 Task: Add a condition where "Channel Is not Satisfaction prediction" in pending tickets.
Action: Mouse moved to (146, 493)
Screenshot: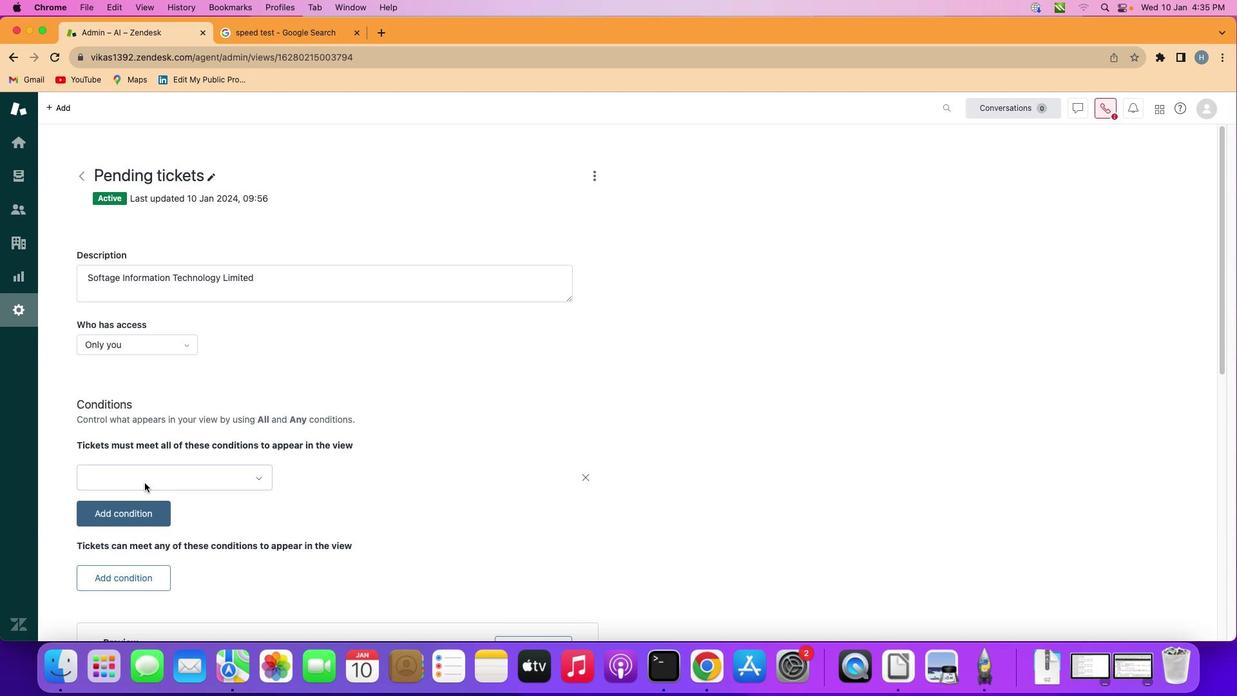 
Action: Mouse pressed left at (146, 493)
Screenshot: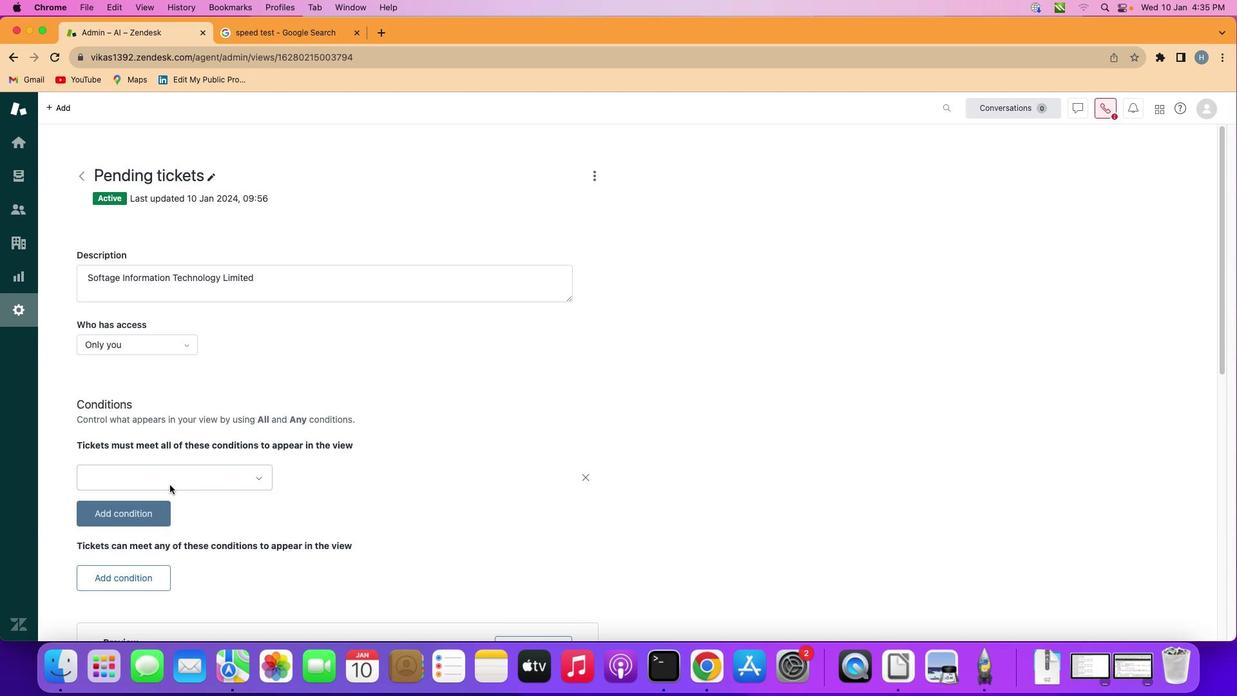 
Action: Mouse moved to (225, 493)
Screenshot: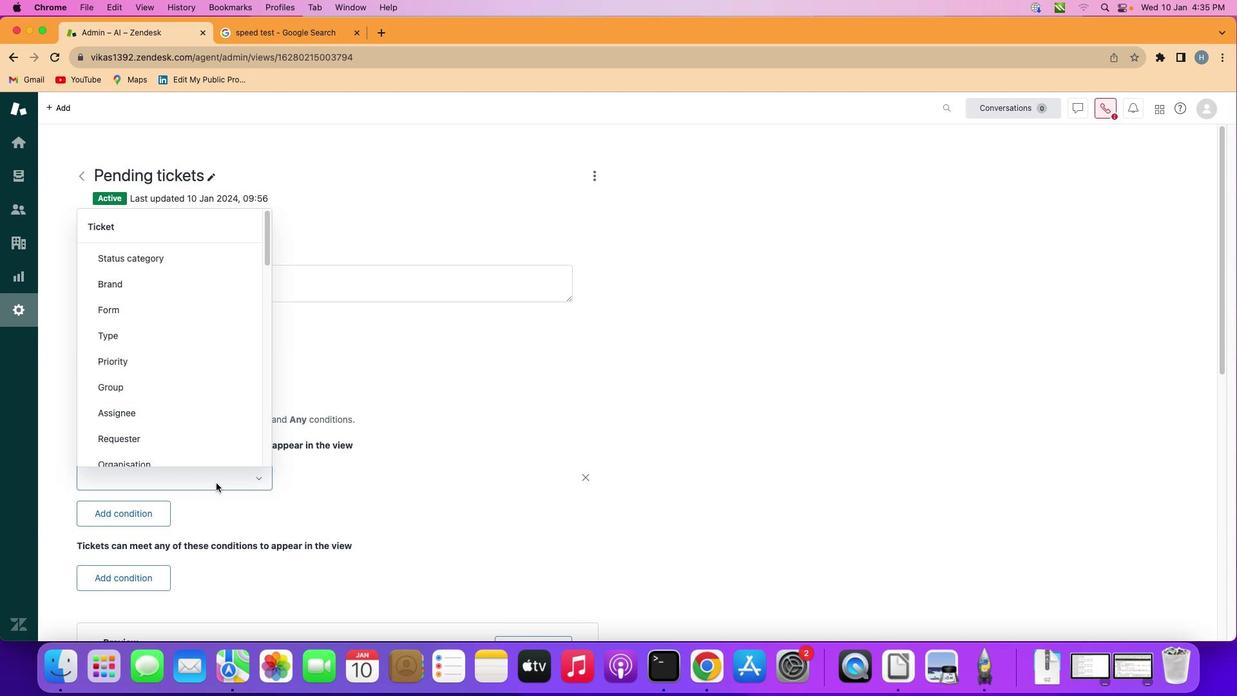 
Action: Mouse pressed left at (225, 493)
Screenshot: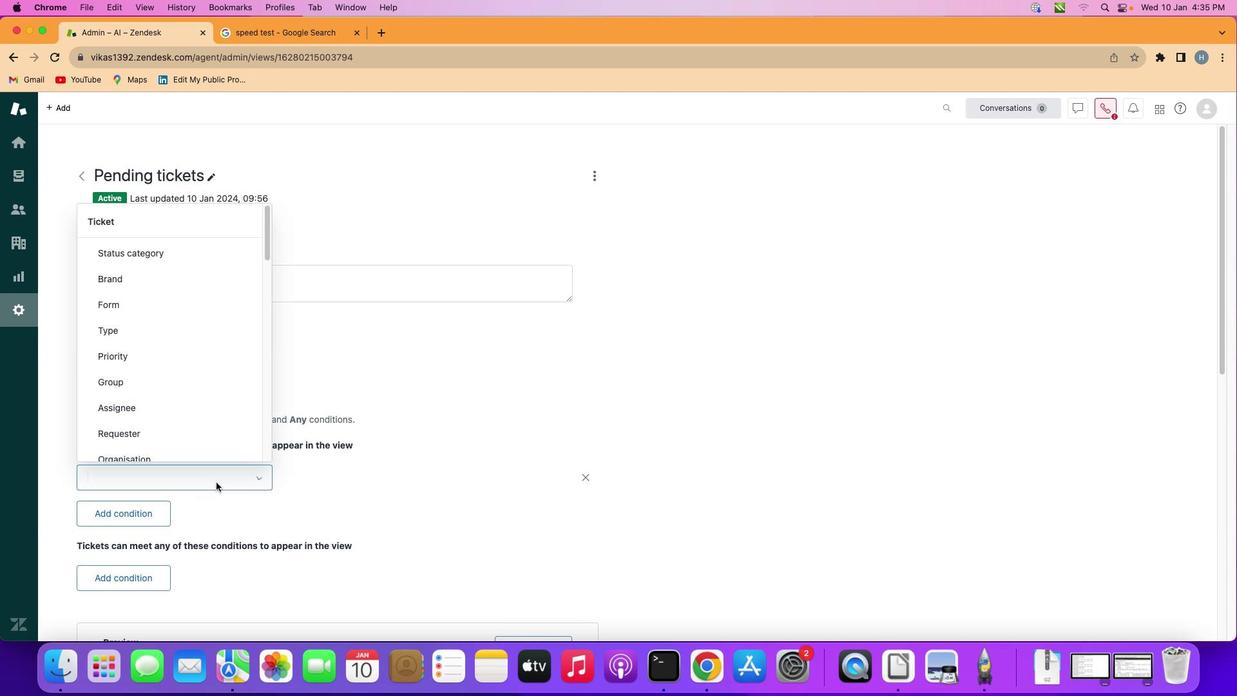 
Action: Mouse moved to (204, 380)
Screenshot: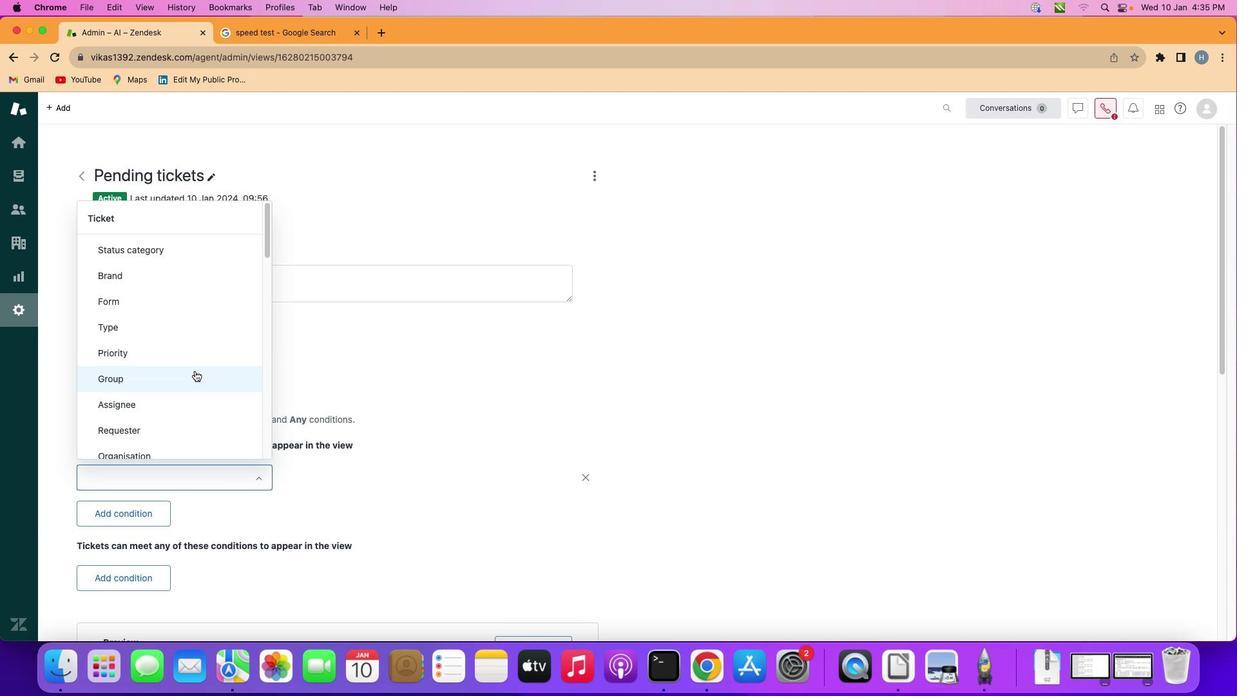 
Action: Mouse scrolled (204, 380) with delta (9, 9)
Screenshot: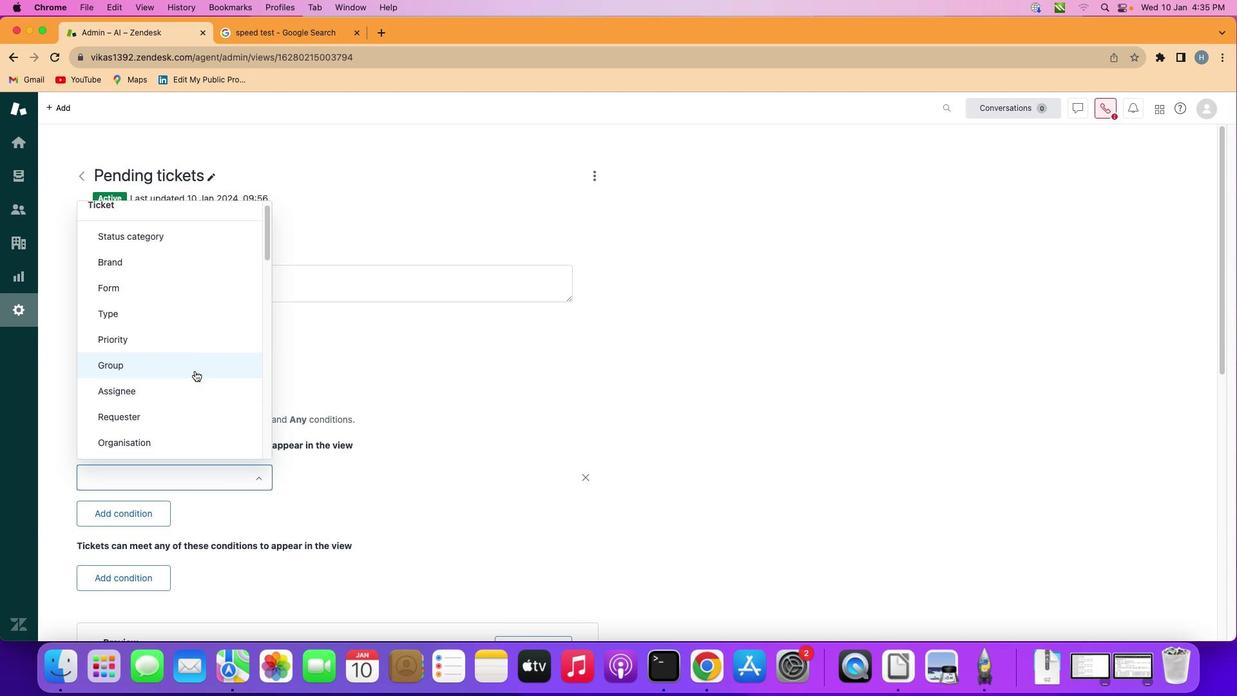 
Action: Mouse scrolled (204, 380) with delta (9, 9)
Screenshot: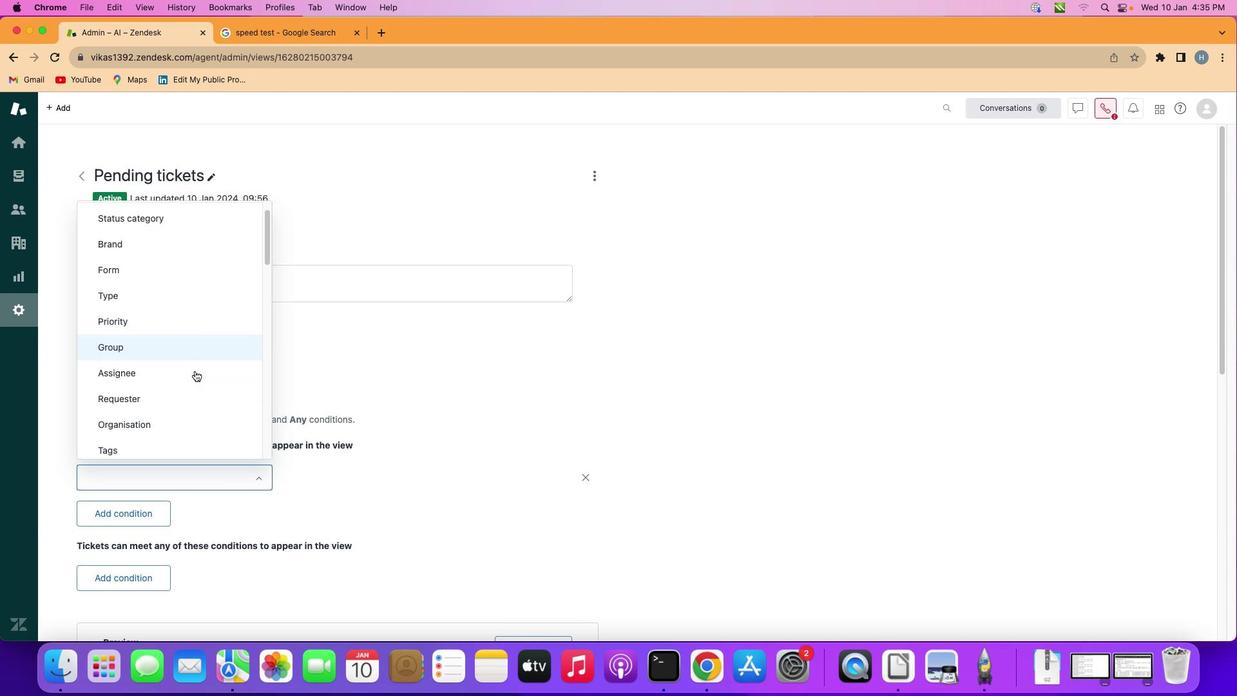 
Action: Mouse scrolled (204, 380) with delta (9, 9)
Screenshot: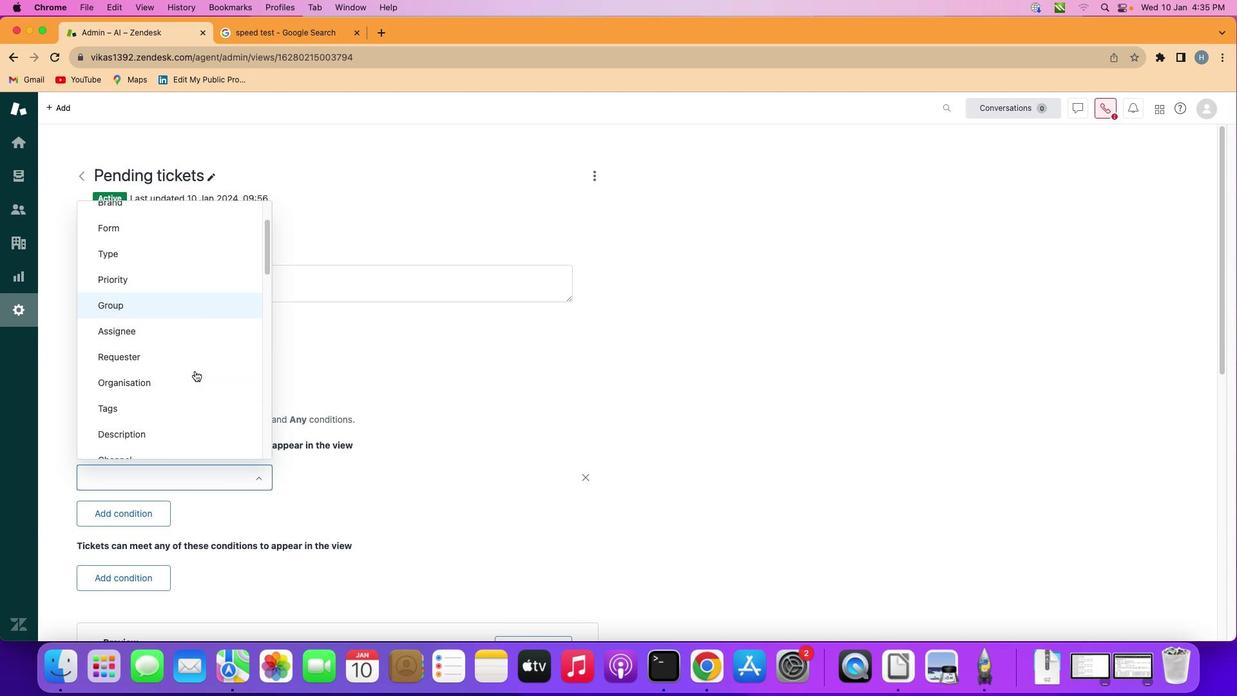 
Action: Mouse scrolled (204, 380) with delta (9, 9)
Screenshot: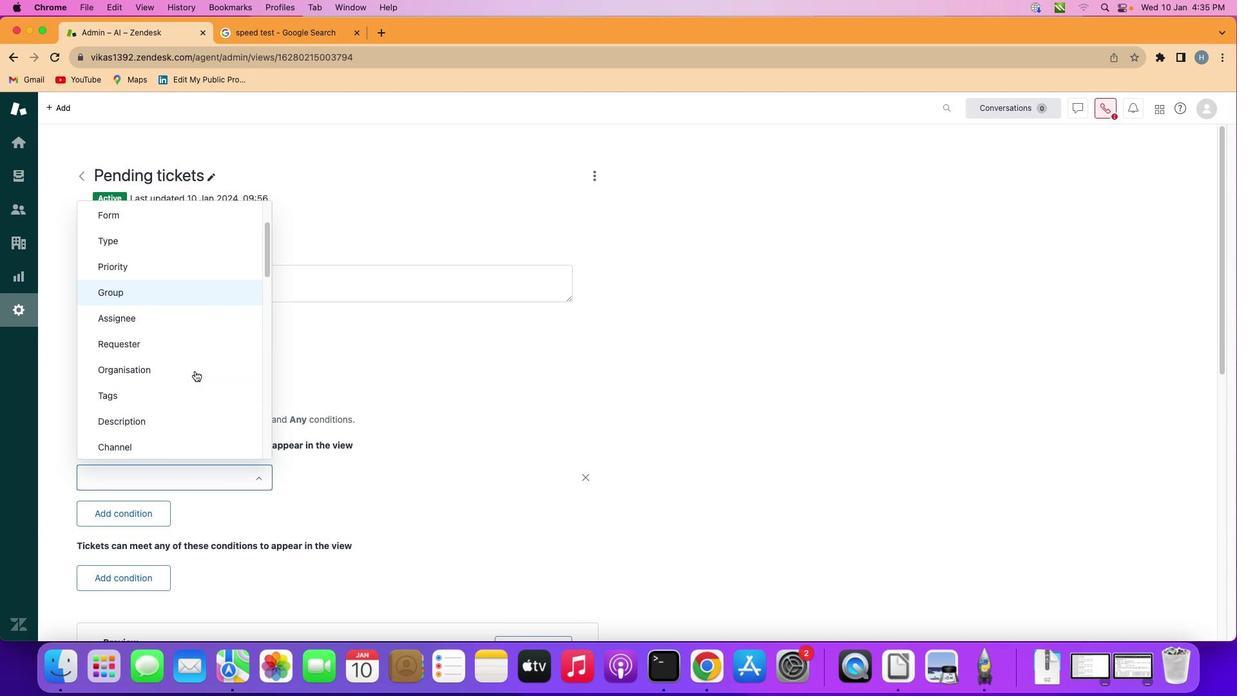 
Action: Mouse scrolled (204, 380) with delta (9, 9)
Screenshot: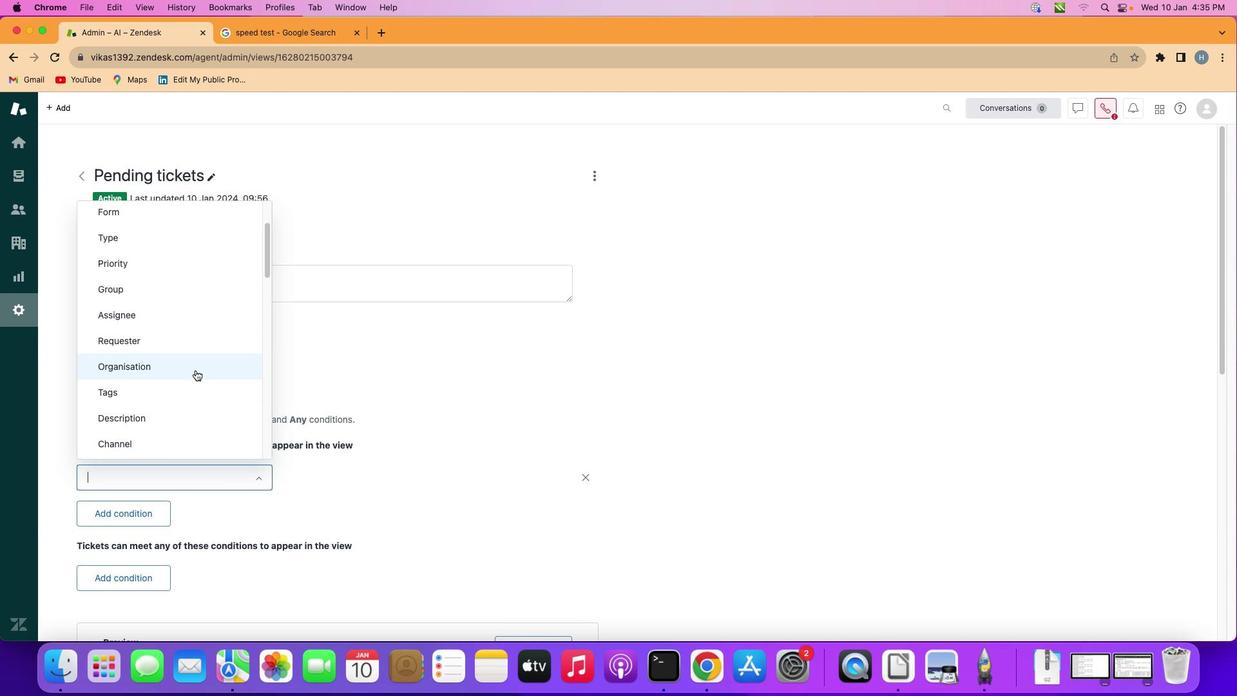 
Action: Mouse moved to (194, 451)
Screenshot: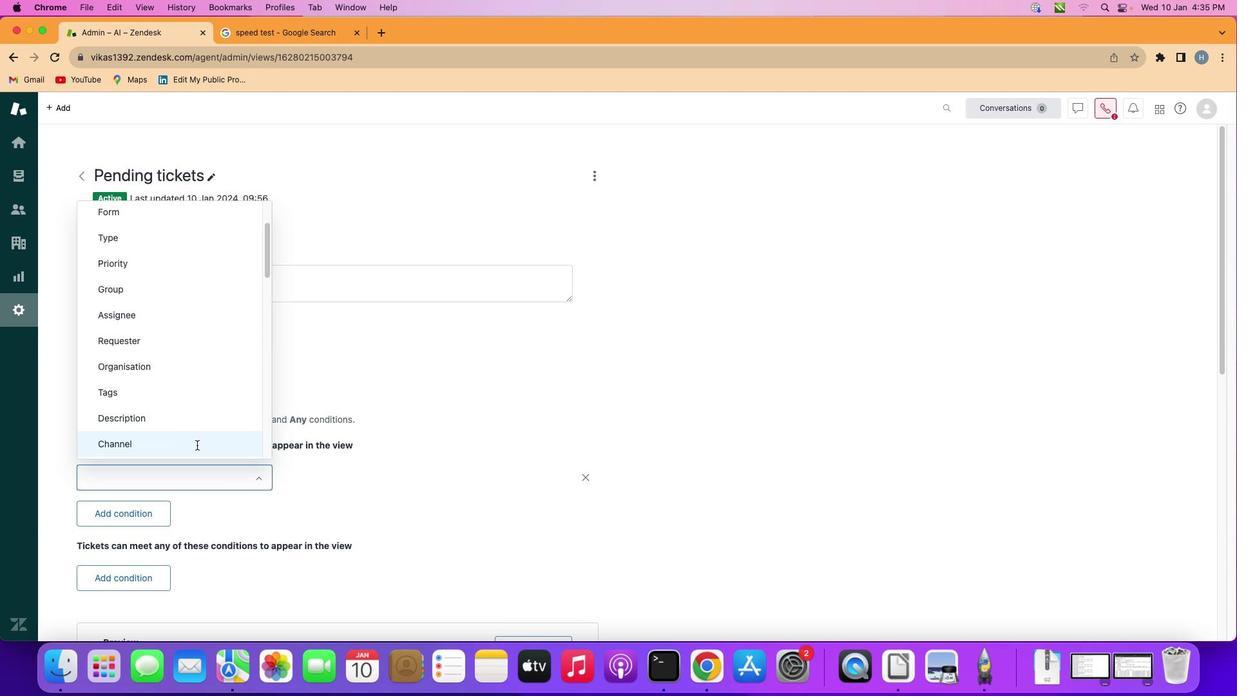 
Action: Mouse pressed left at (194, 451)
Screenshot: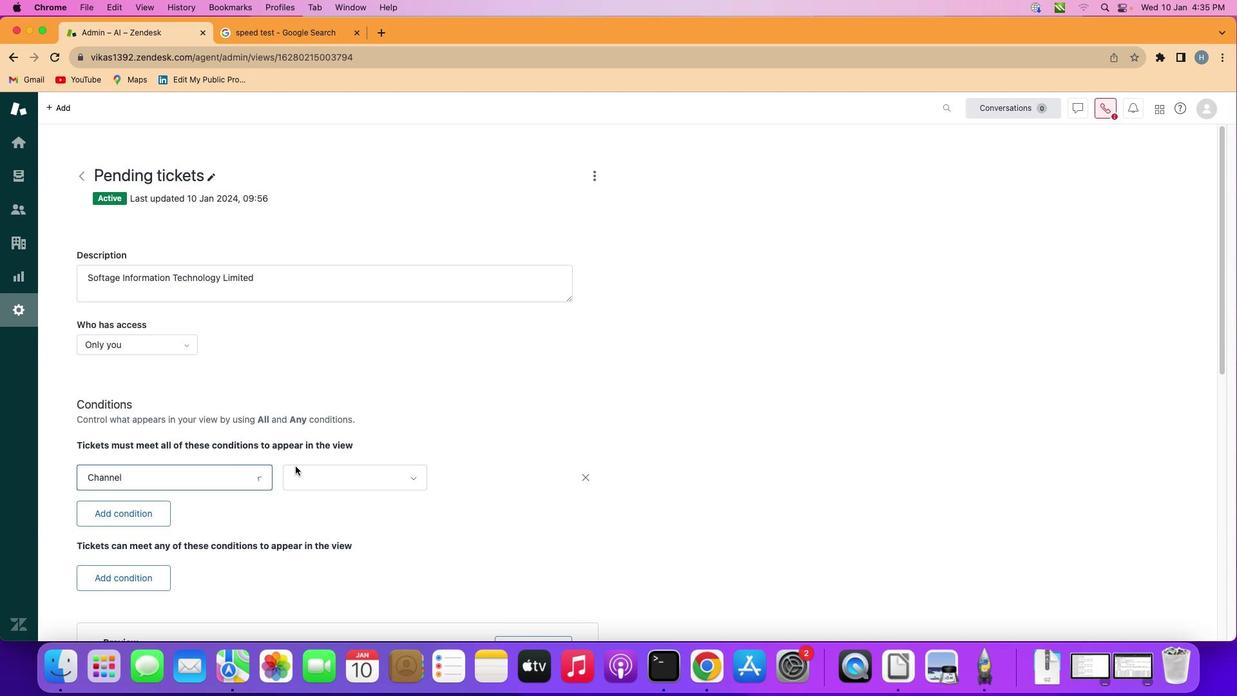 
Action: Mouse moved to (353, 476)
Screenshot: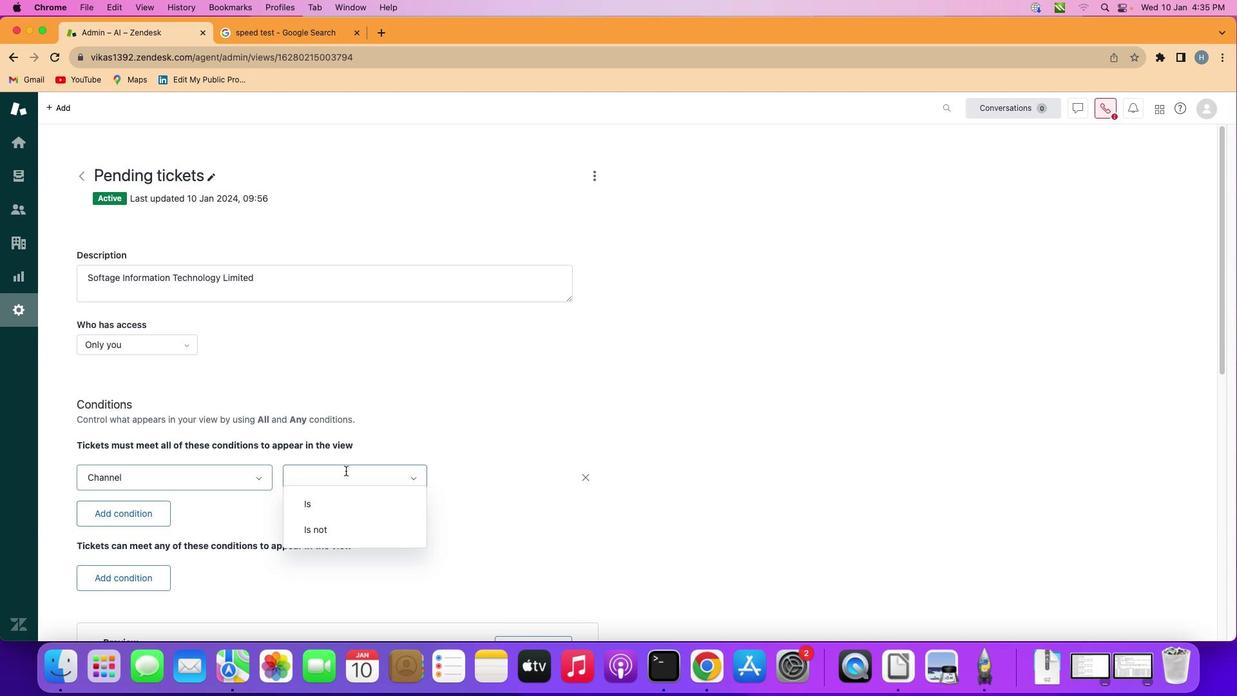 
Action: Mouse pressed left at (353, 476)
Screenshot: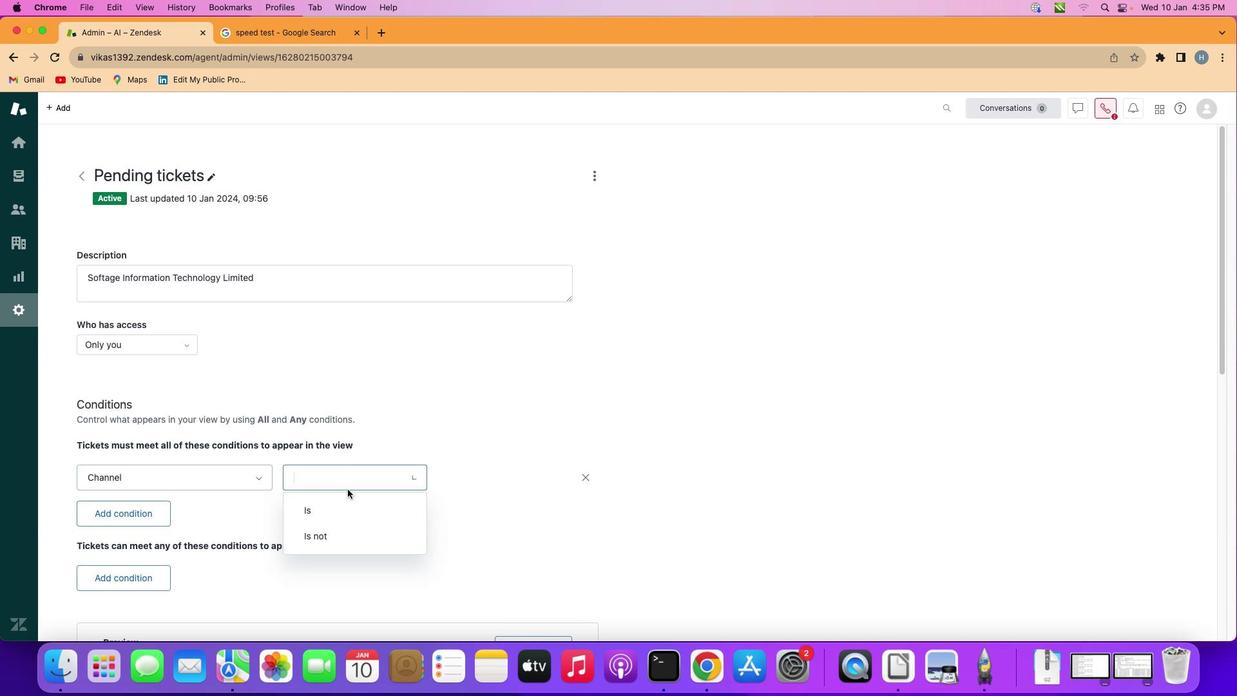 
Action: Mouse moved to (357, 541)
Screenshot: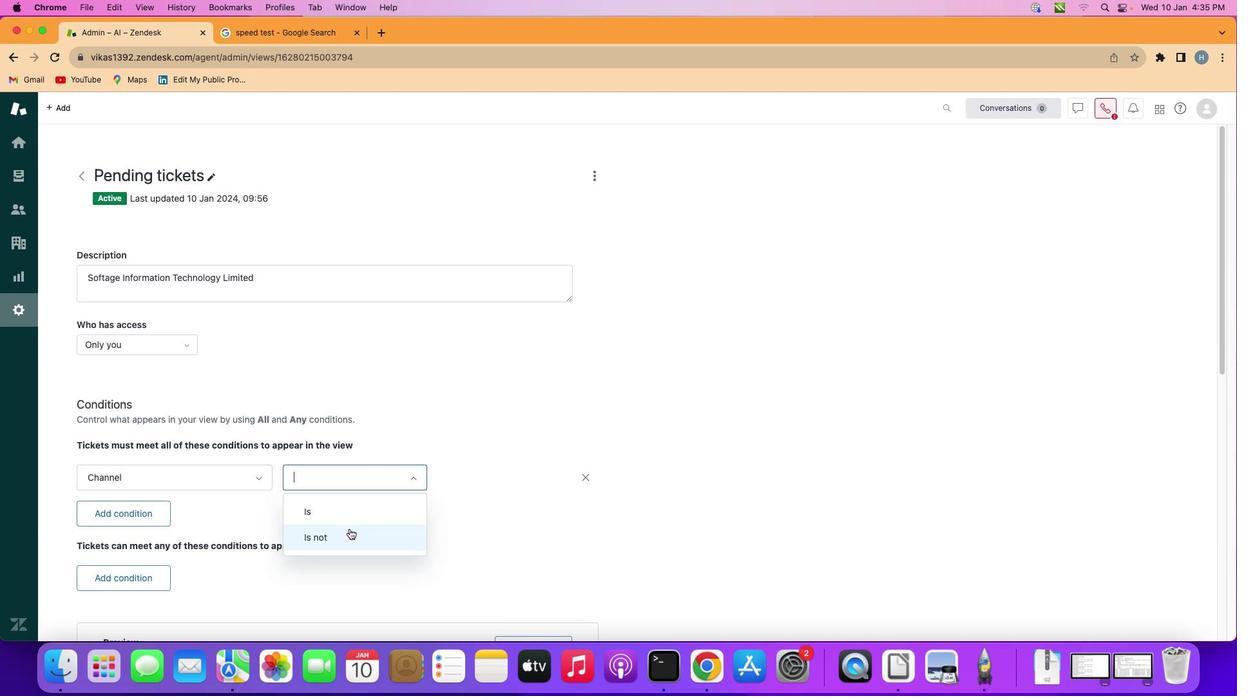 
Action: Mouse pressed left at (357, 541)
Screenshot: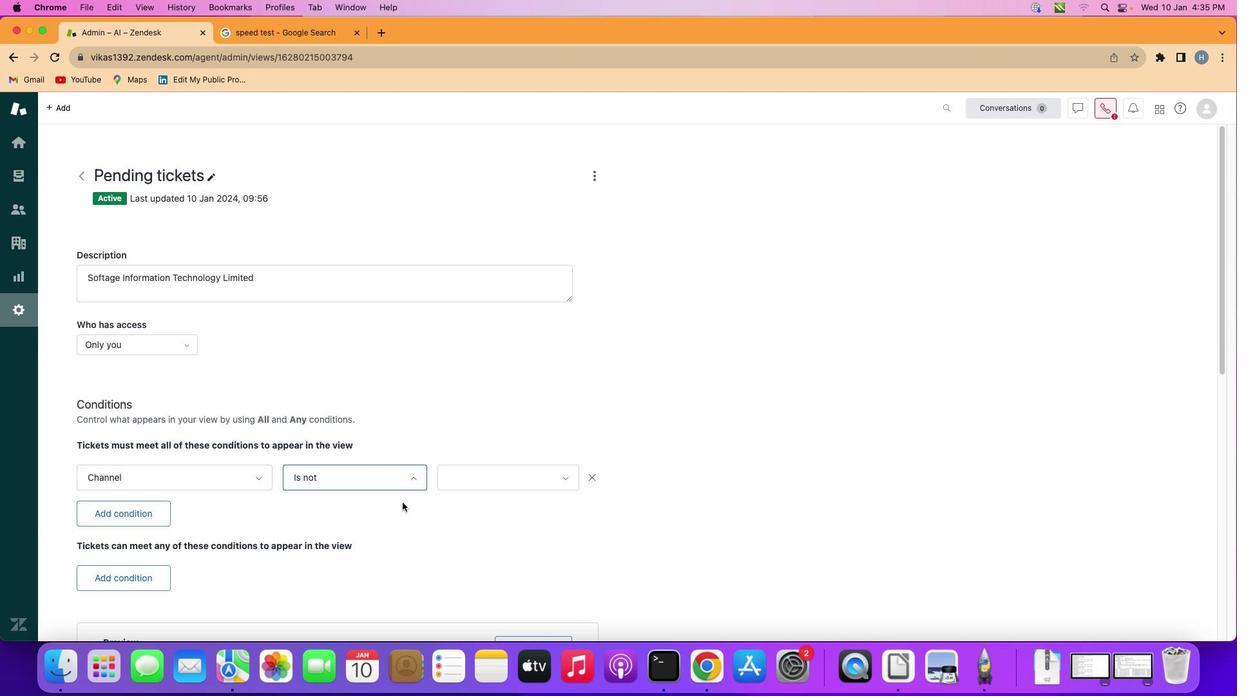 
Action: Mouse moved to (511, 478)
Screenshot: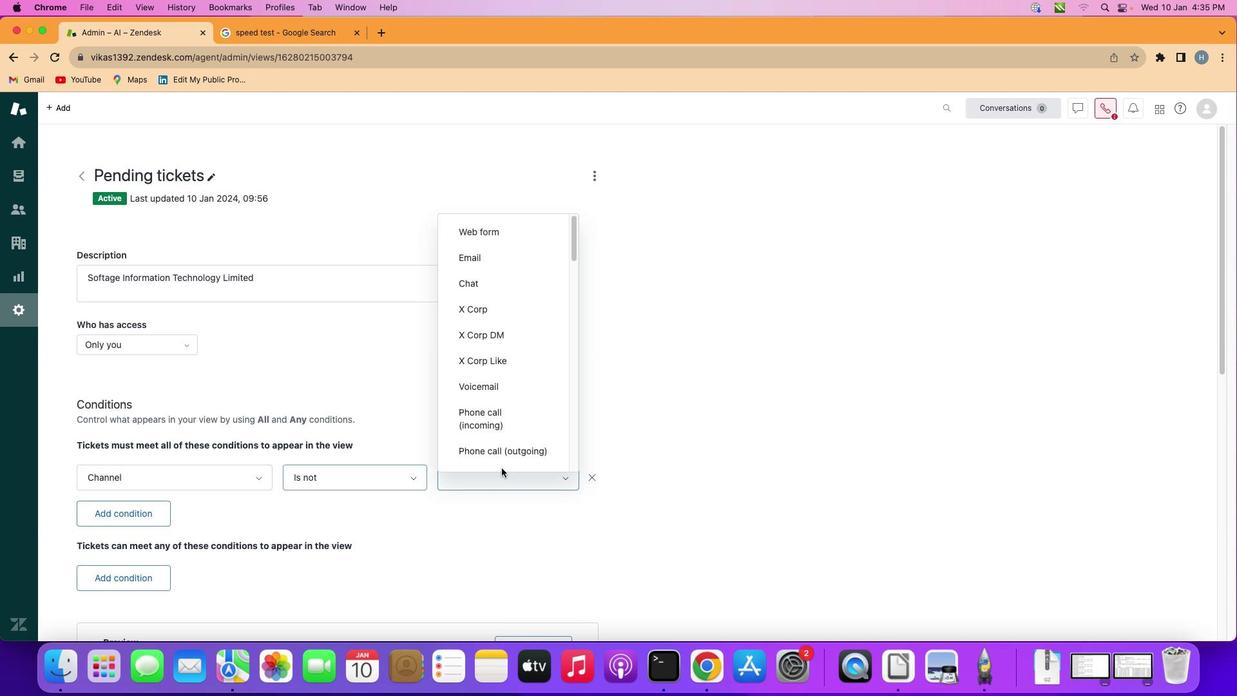 
Action: Mouse pressed left at (511, 478)
Screenshot: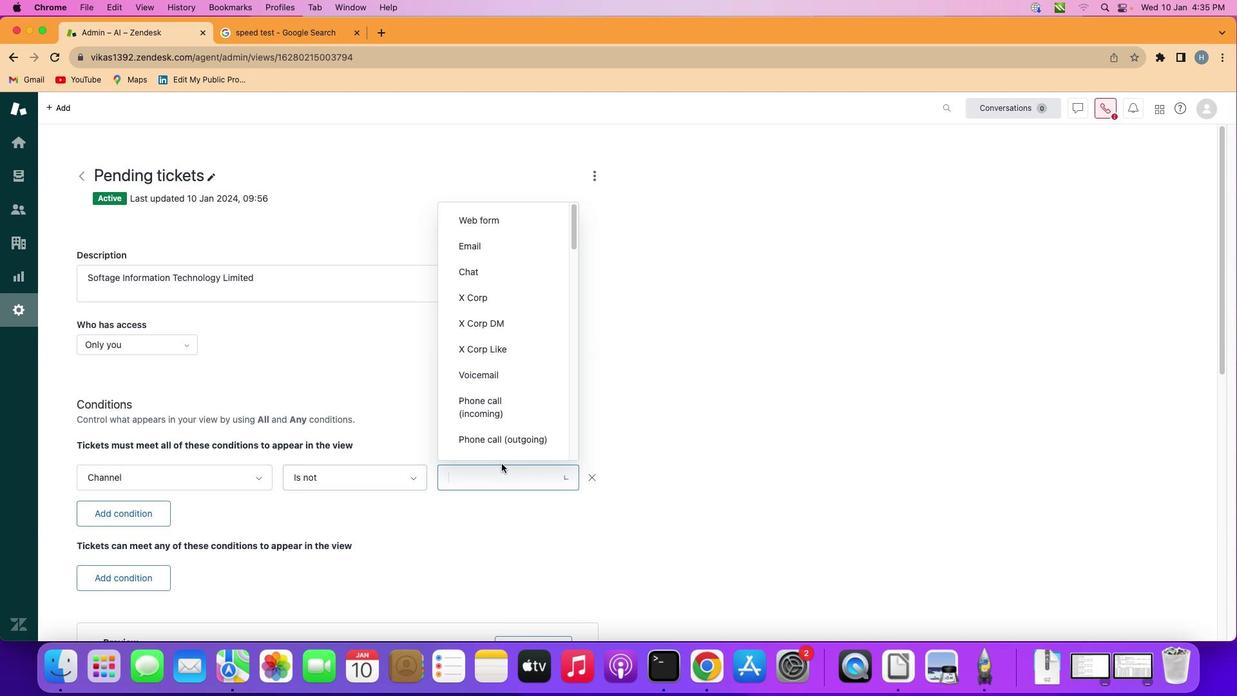 
Action: Mouse moved to (503, 373)
Screenshot: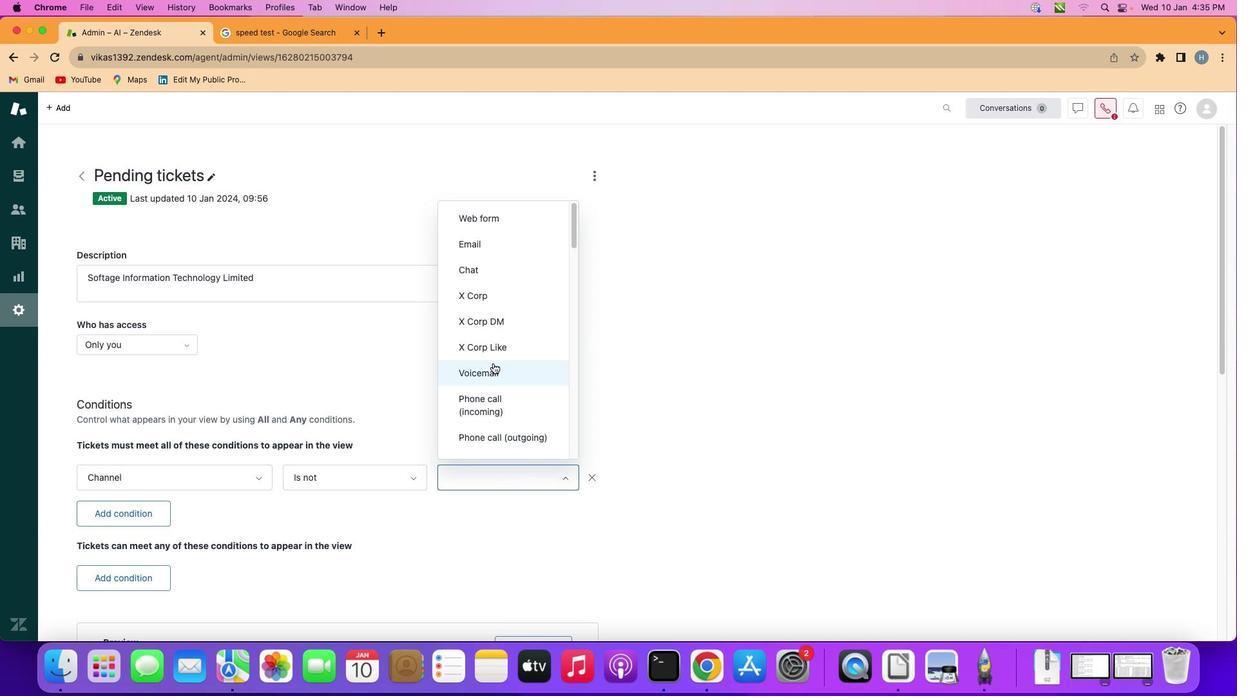 
Action: Mouse scrolled (503, 373) with delta (9, 9)
Screenshot: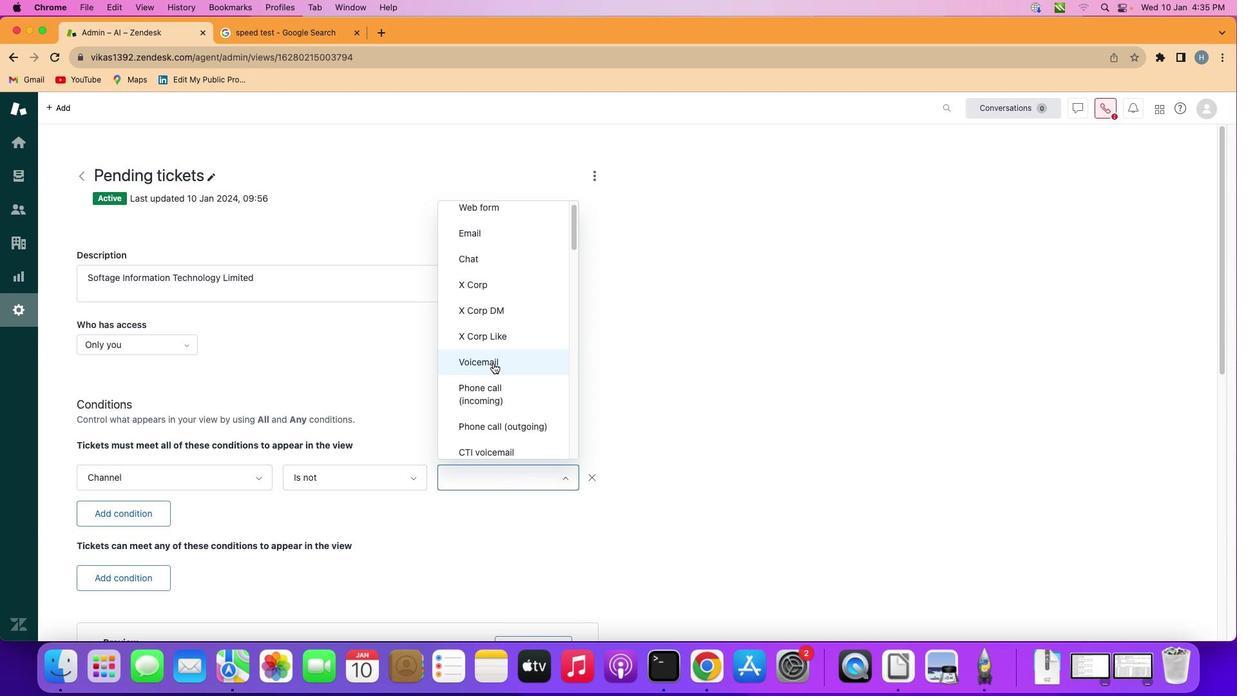 
Action: Mouse scrolled (503, 373) with delta (9, 9)
Screenshot: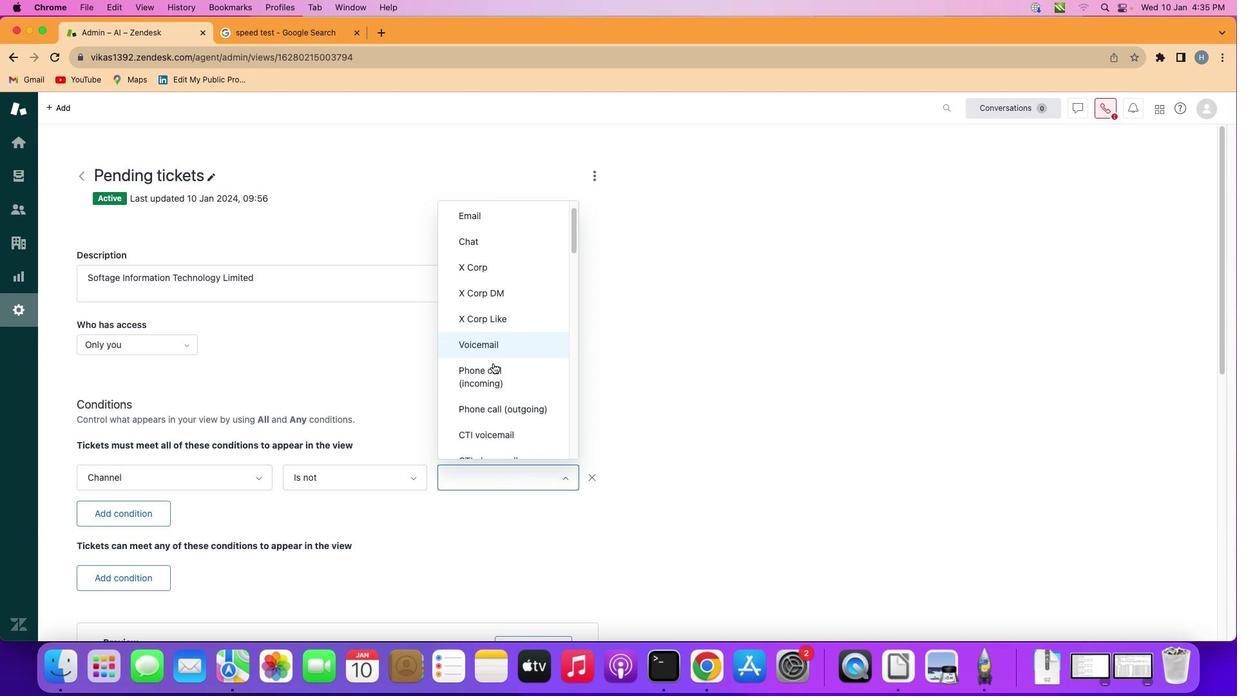 
Action: Mouse moved to (503, 373)
Screenshot: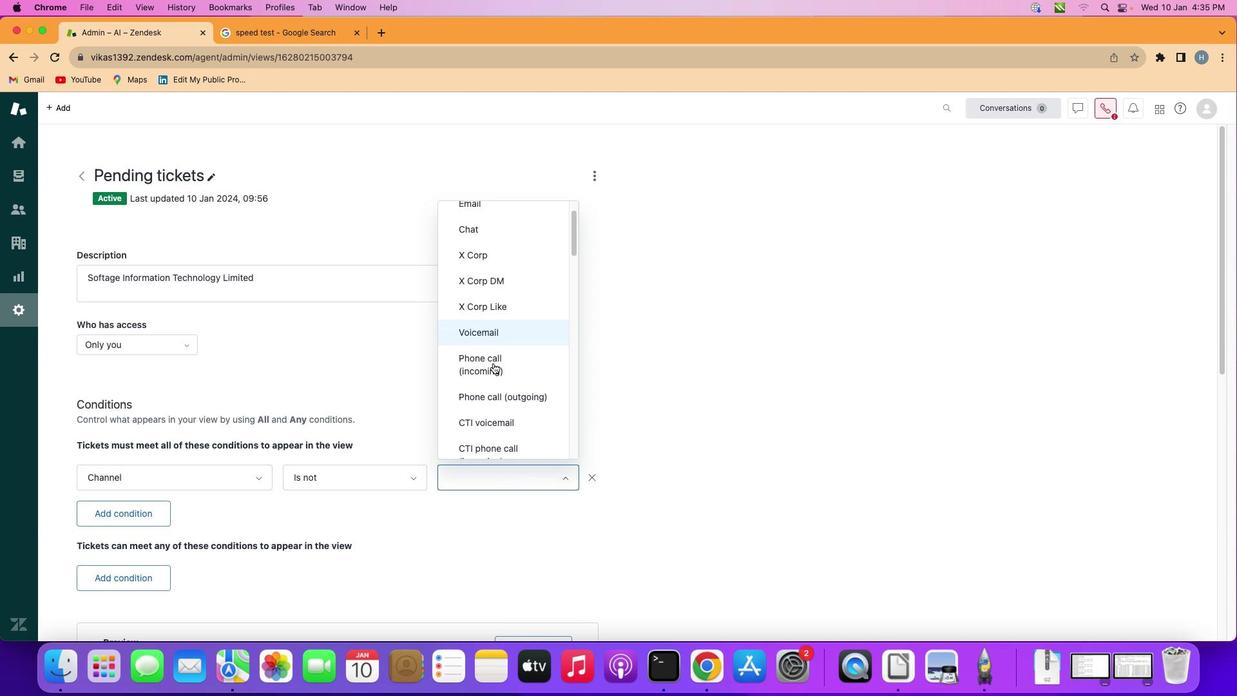 
Action: Mouse scrolled (503, 373) with delta (9, 9)
Screenshot: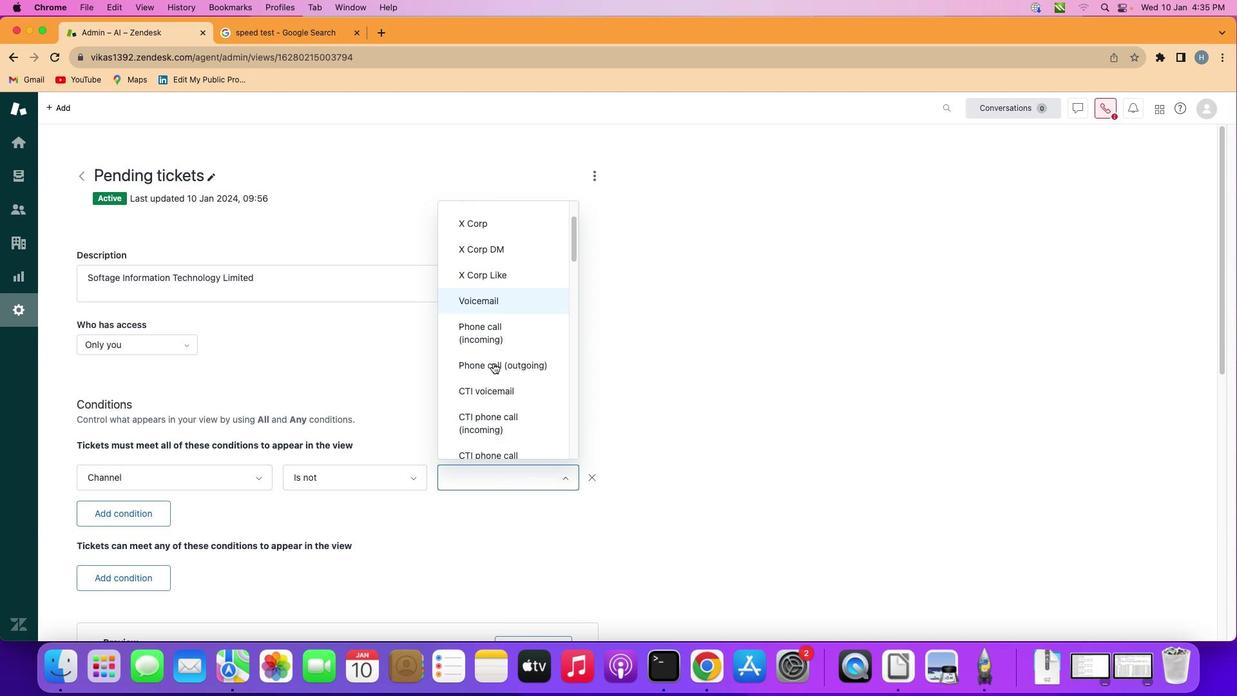 
Action: Mouse scrolled (503, 373) with delta (9, 9)
Screenshot: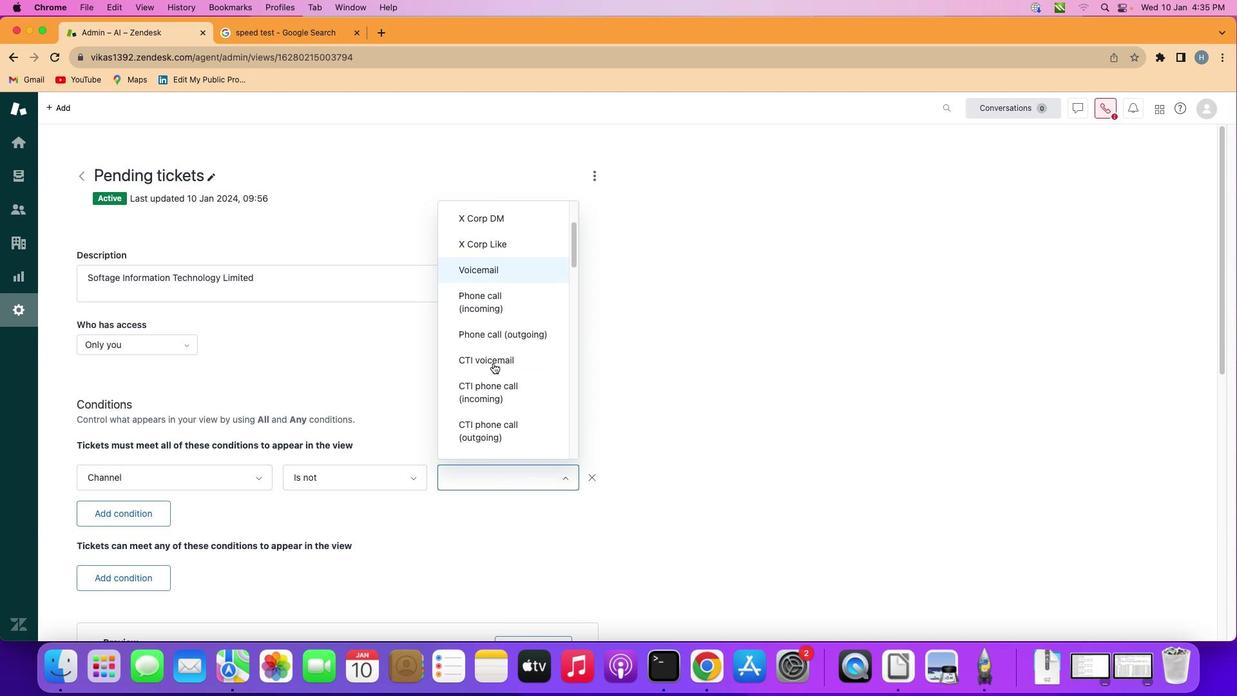 
Action: Mouse scrolled (503, 373) with delta (9, 8)
Screenshot: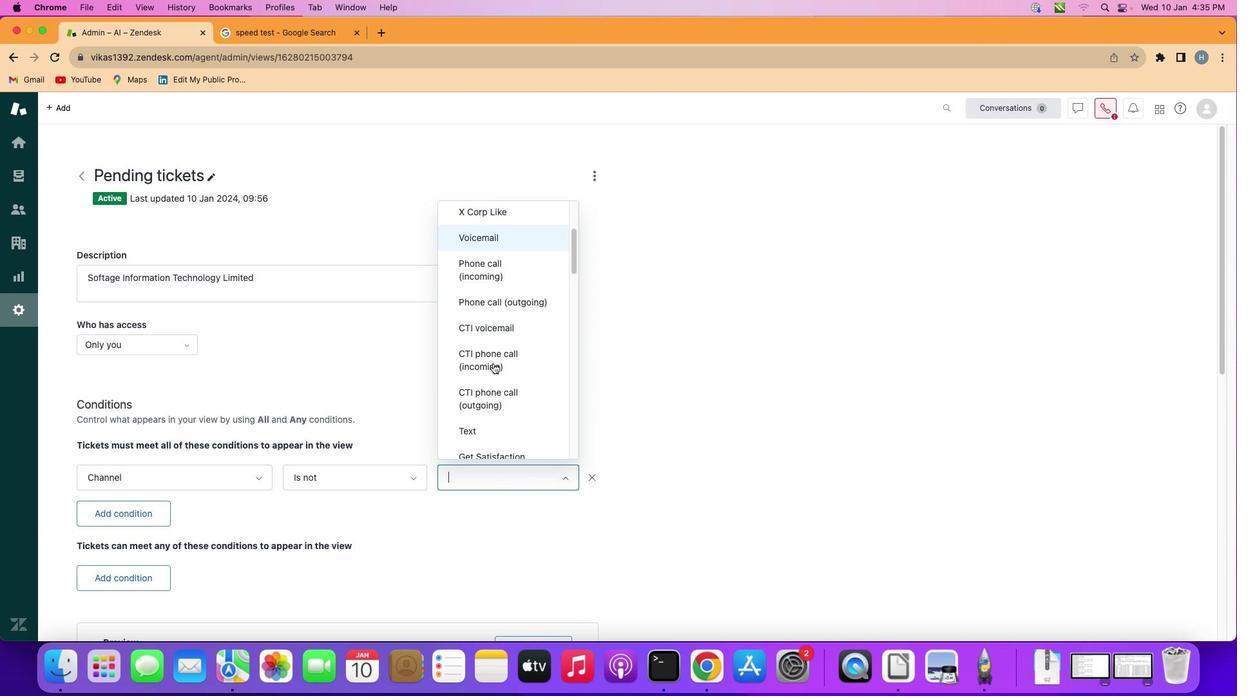 
Action: Mouse moved to (503, 371)
Screenshot: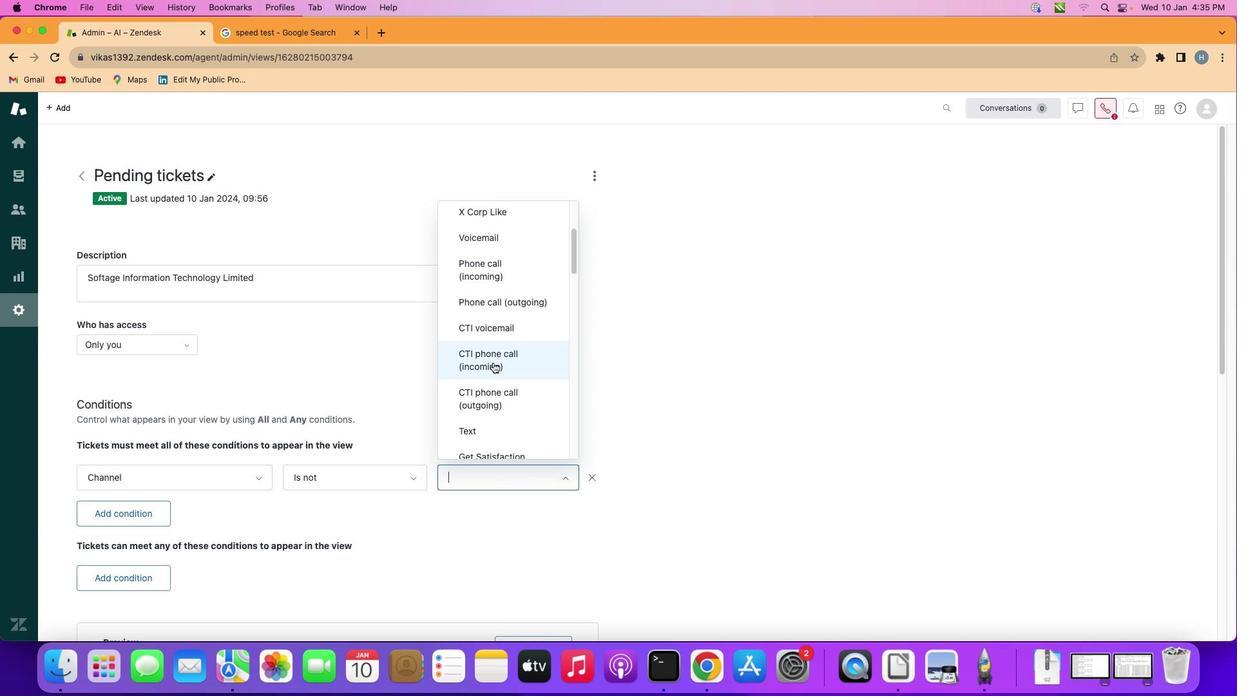 
Action: Mouse scrolled (503, 371) with delta (9, 9)
Screenshot: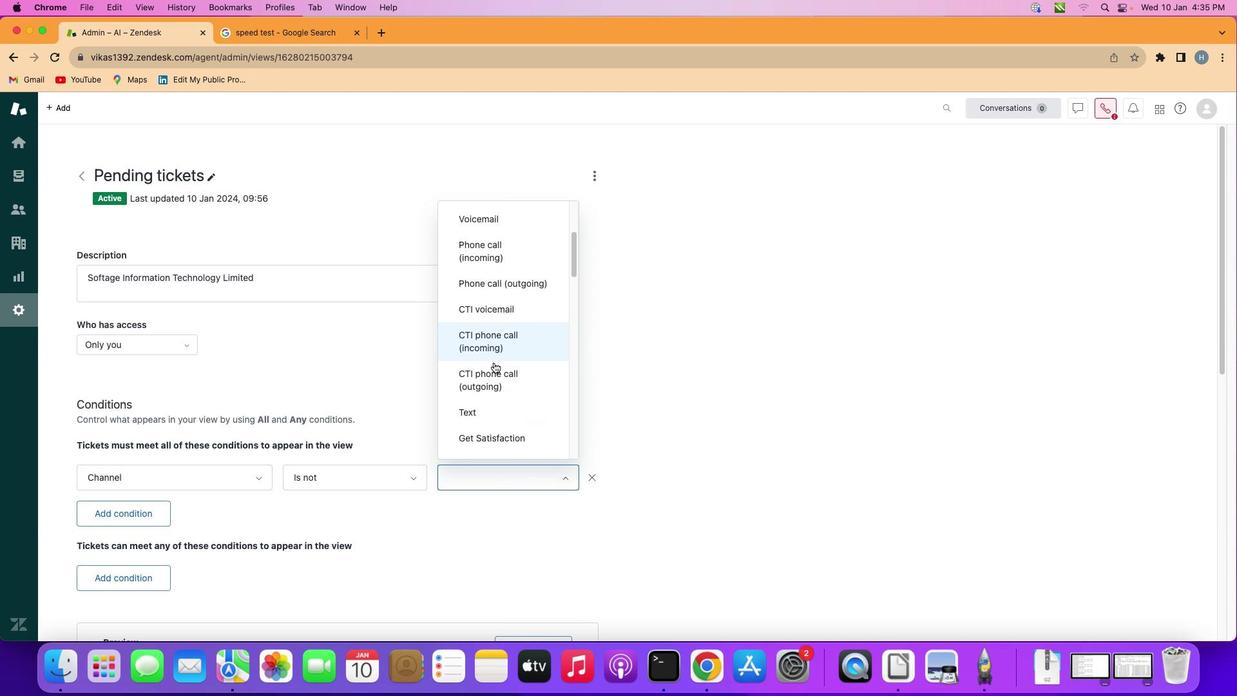
Action: Mouse moved to (503, 371)
Screenshot: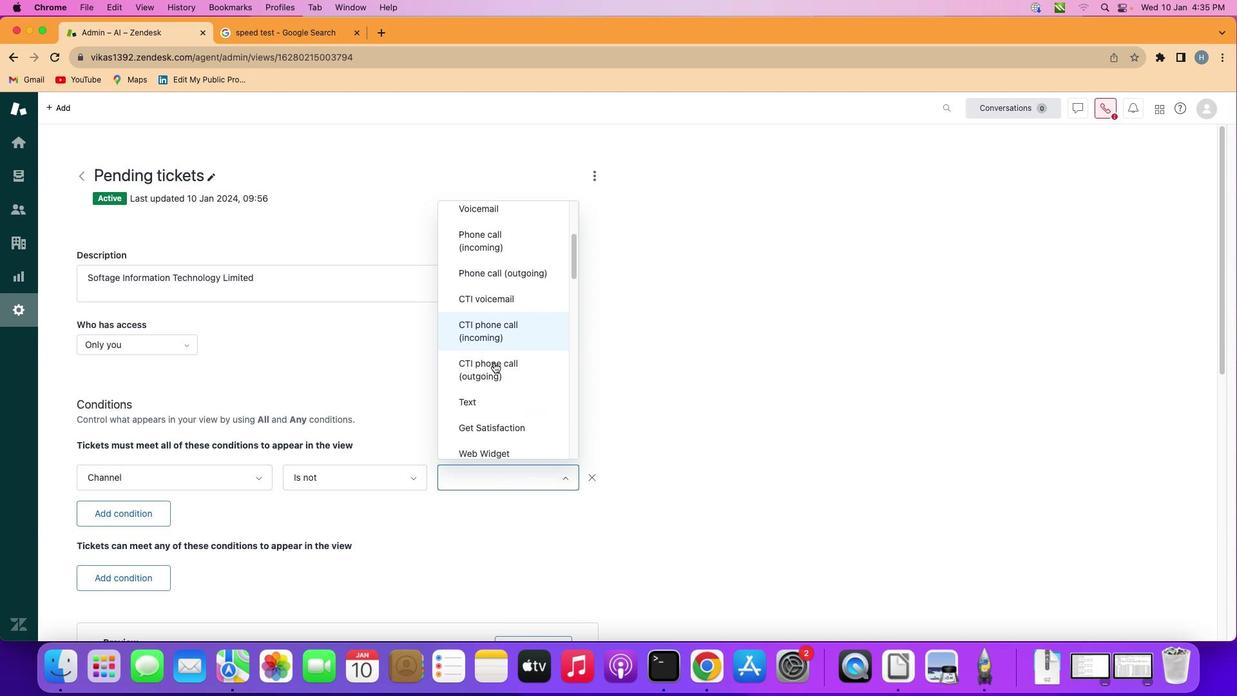 
Action: Mouse scrolled (503, 371) with delta (9, 9)
Screenshot: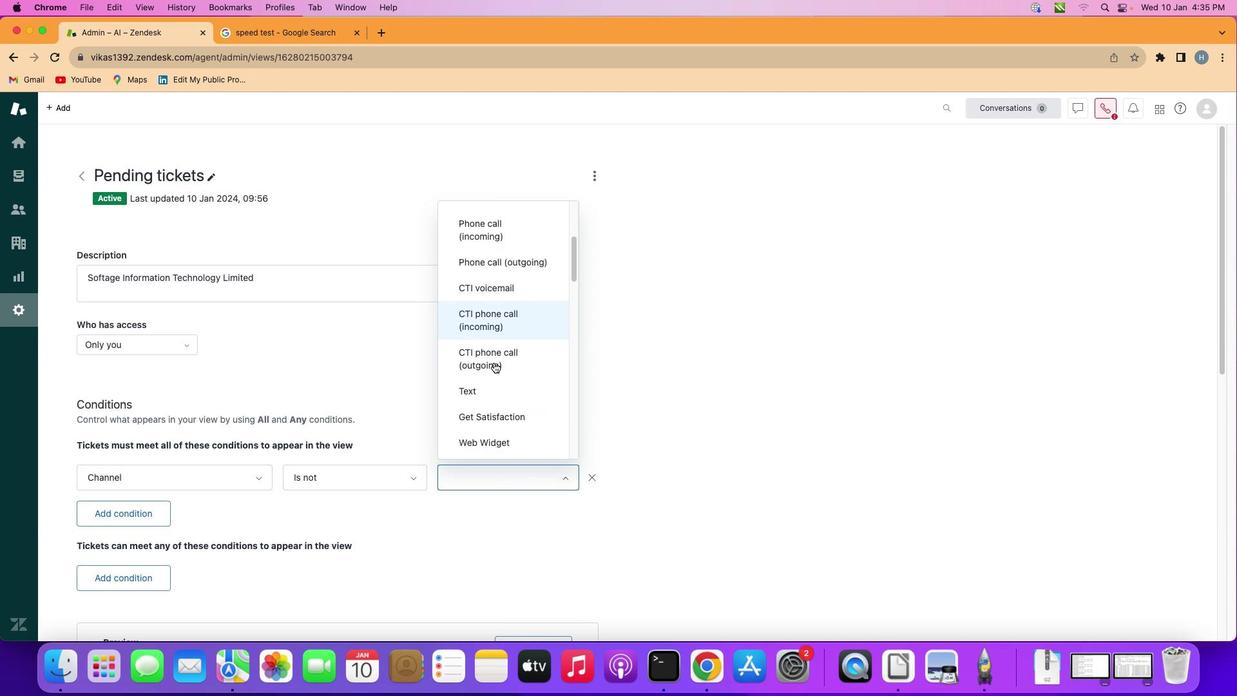 
Action: Mouse scrolled (503, 371) with delta (9, 9)
Screenshot: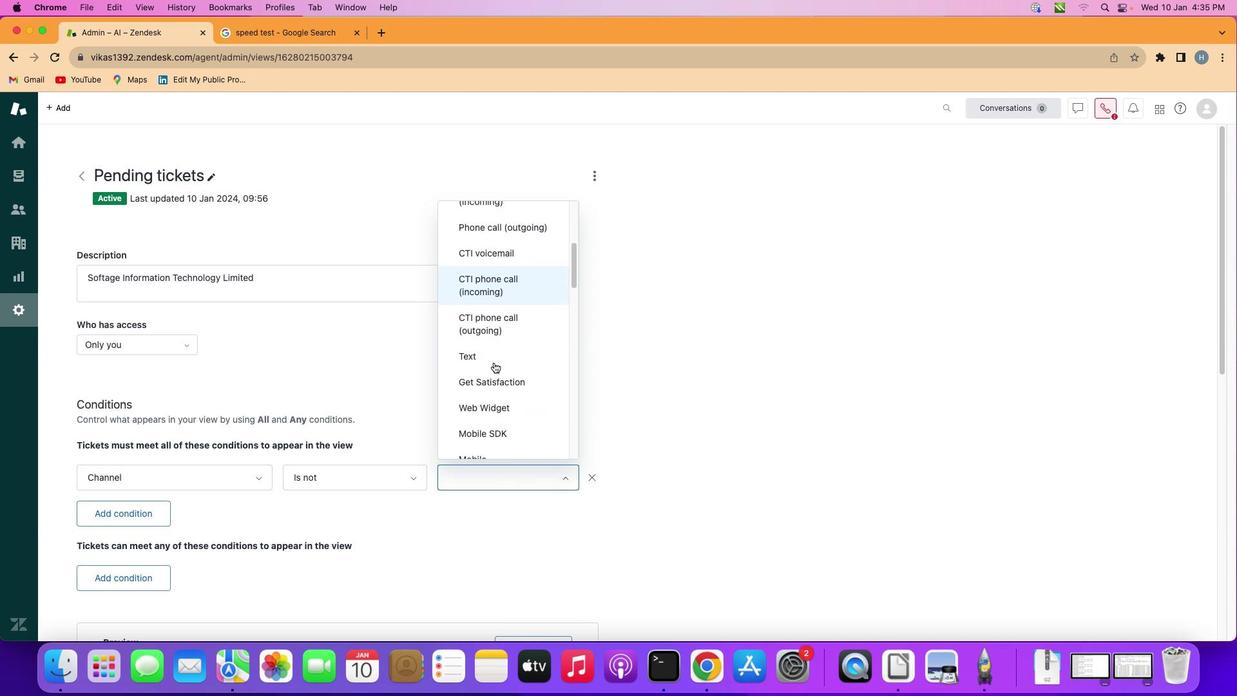 
Action: Mouse scrolled (503, 371) with delta (9, 9)
Screenshot: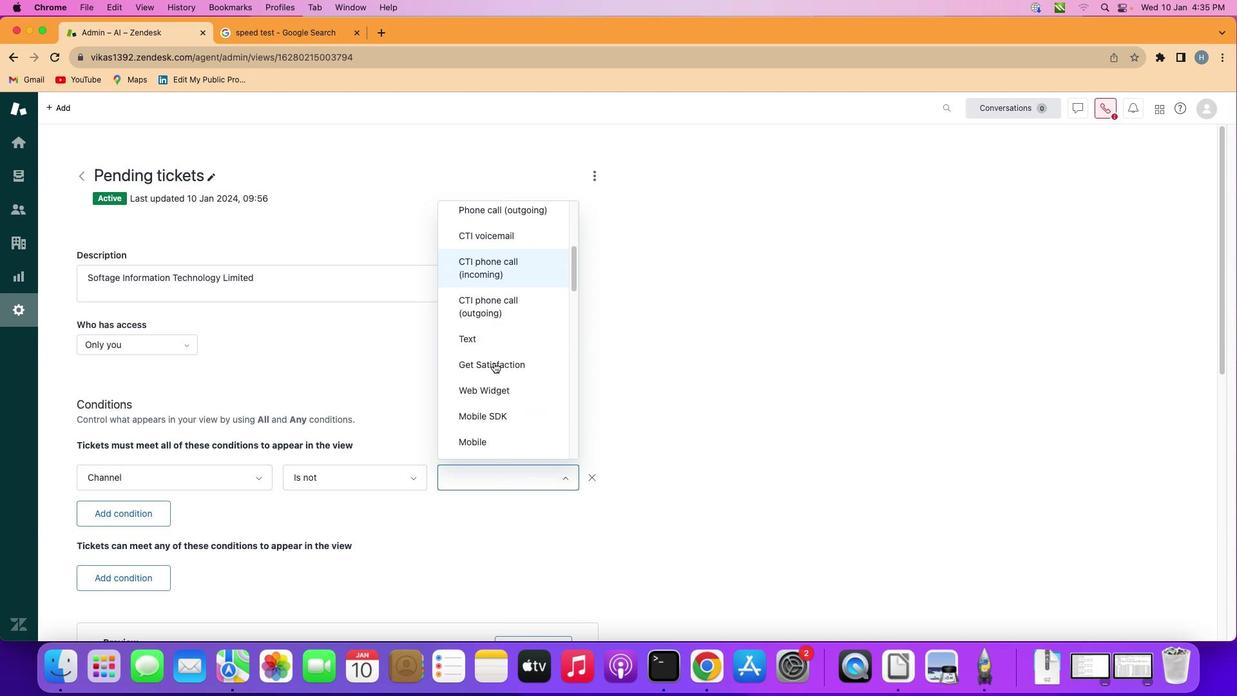 
Action: Mouse scrolled (503, 371) with delta (9, 9)
Screenshot: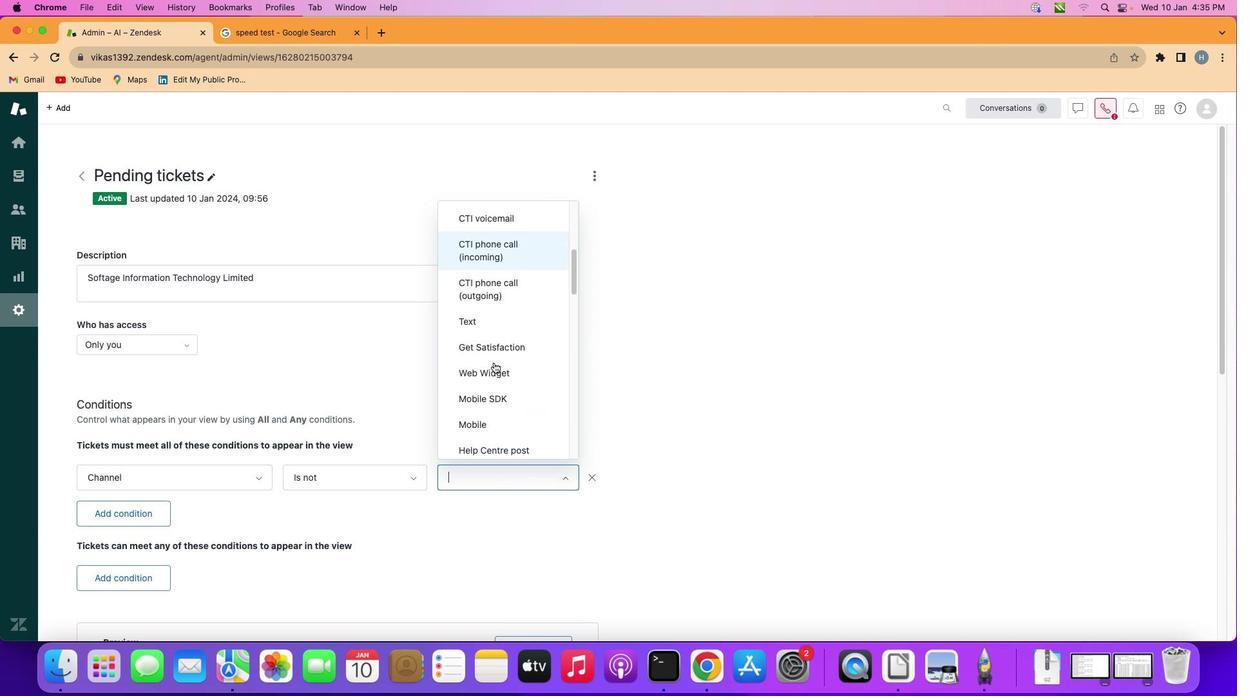 
Action: Mouse scrolled (503, 371) with delta (9, 9)
Screenshot: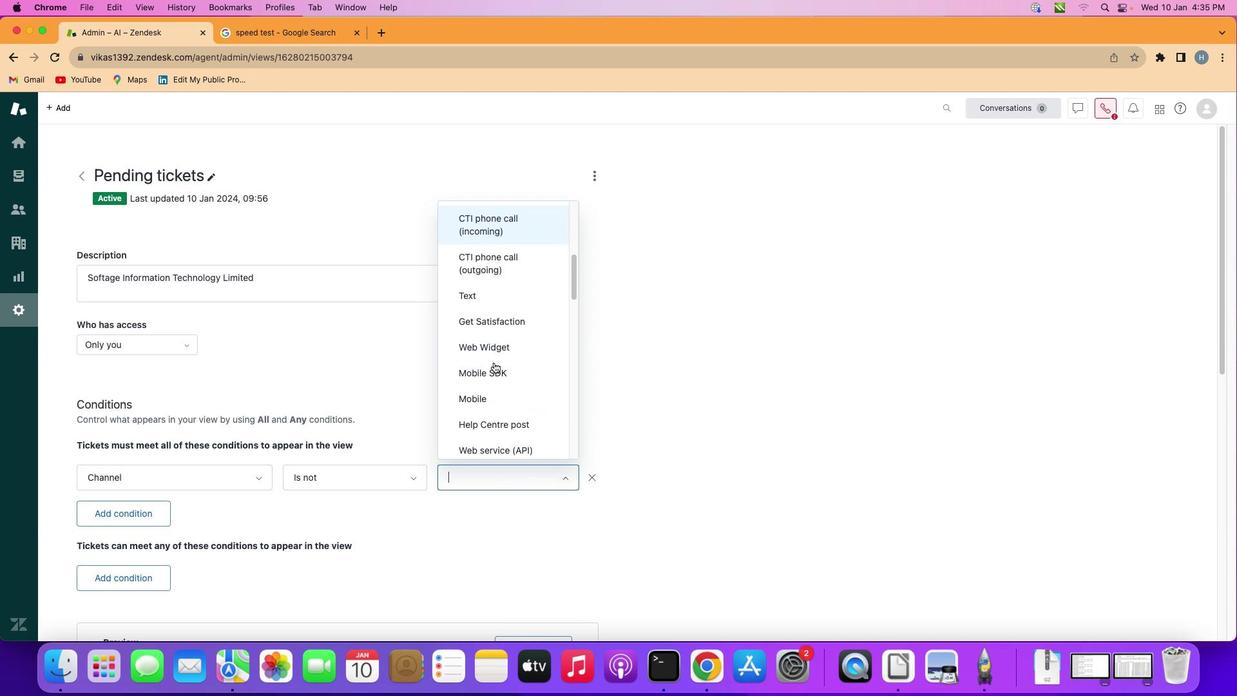 
Action: Mouse scrolled (503, 371) with delta (9, 9)
Screenshot: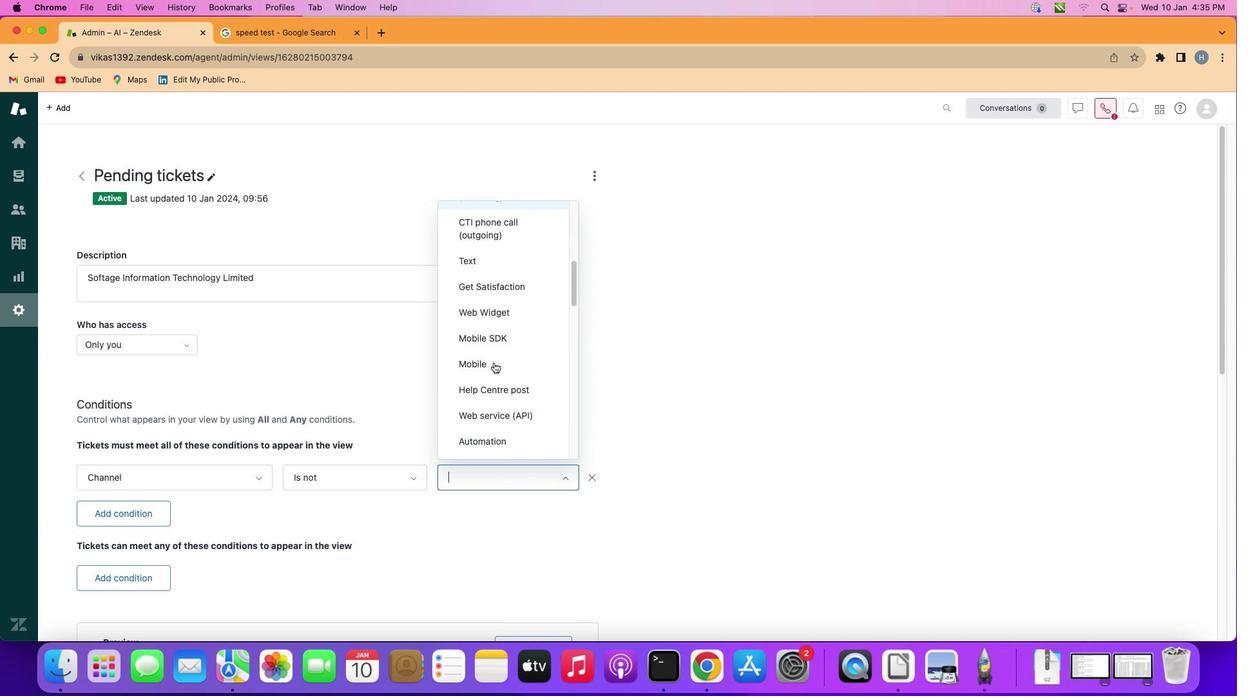 
Action: Mouse scrolled (503, 371) with delta (9, 9)
Screenshot: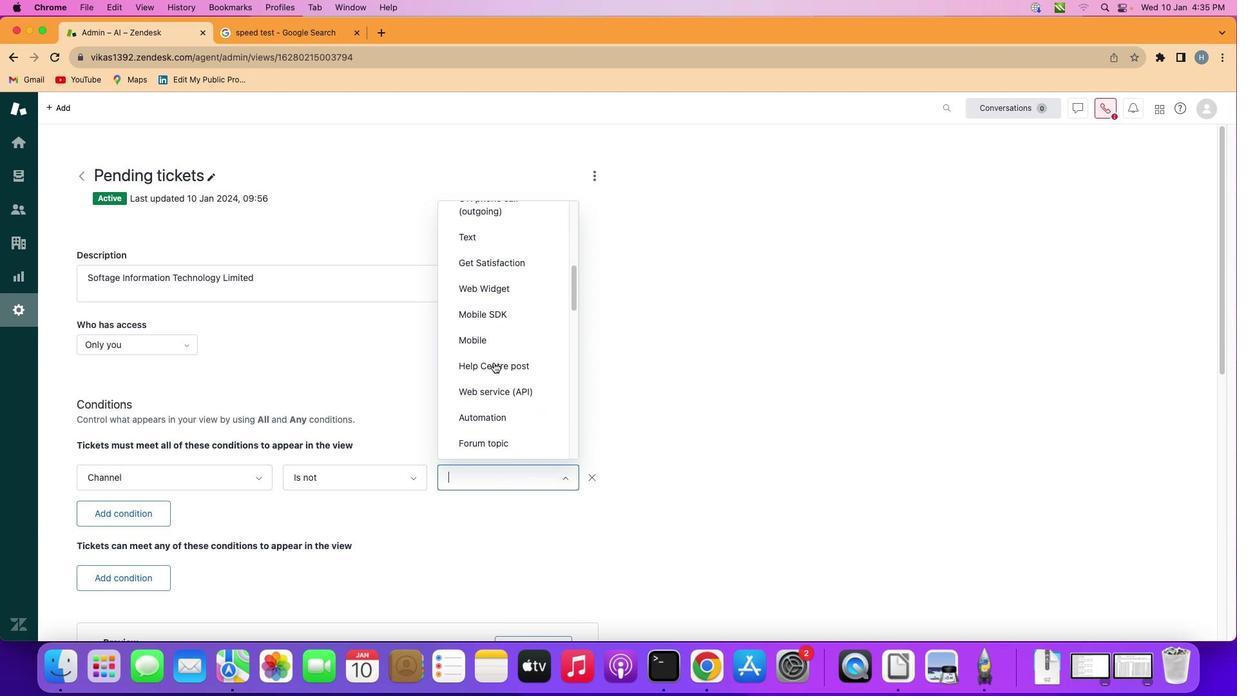 
Action: Mouse scrolled (503, 371) with delta (9, 9)
Screenshot: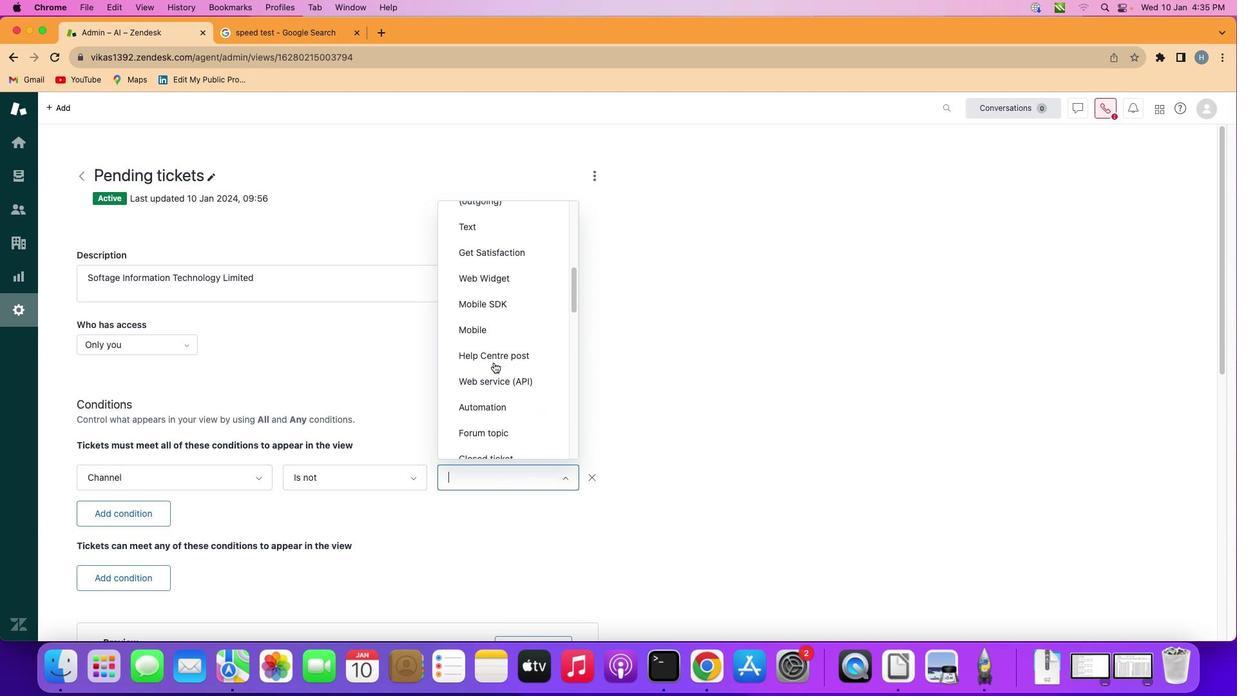 
Action: Mouse scrolled (503, 371) with delta (9, 9)
Screenshot: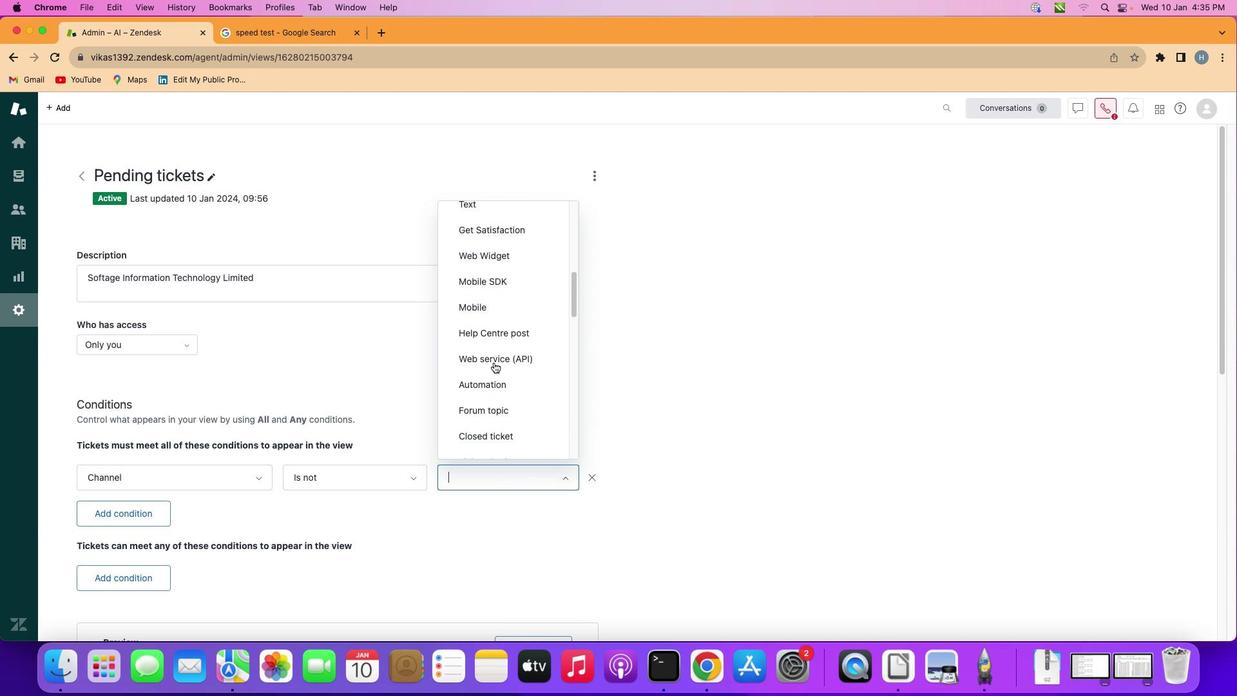 
Action: Mouse scrolled (503, 371) with delta (9, 9)
Screenshot: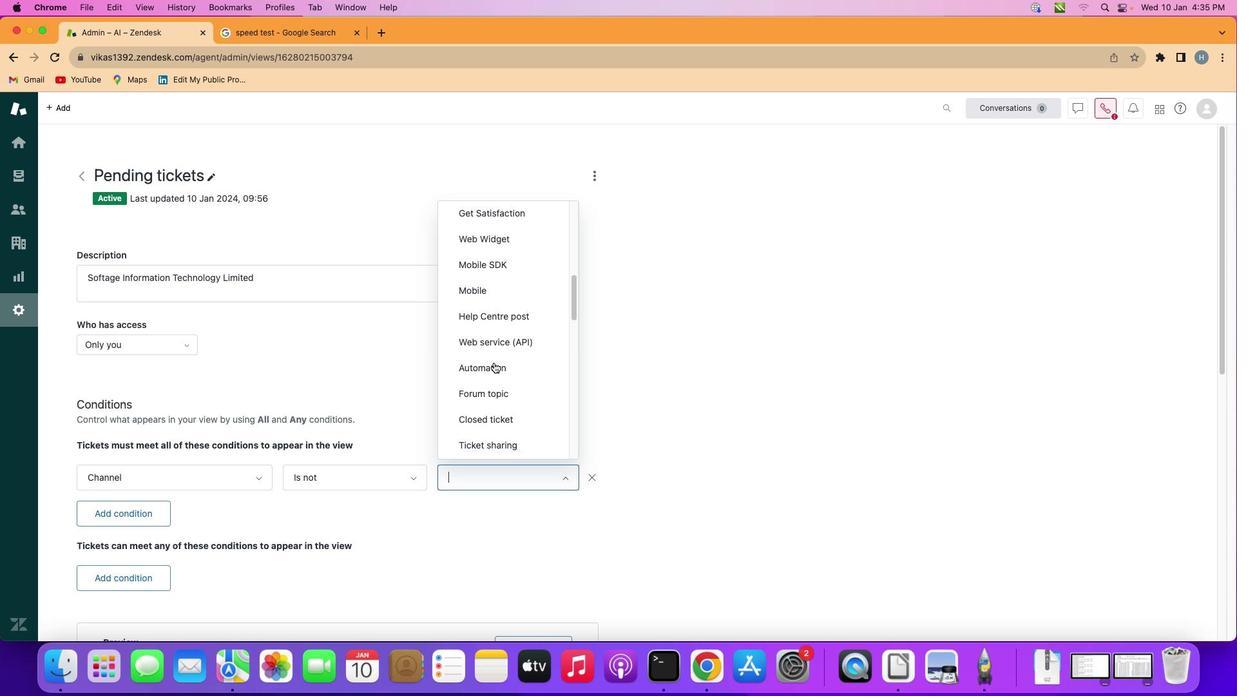
Action: Mouse scrolled (503, 371) with delta (9, 9)
Screenshot: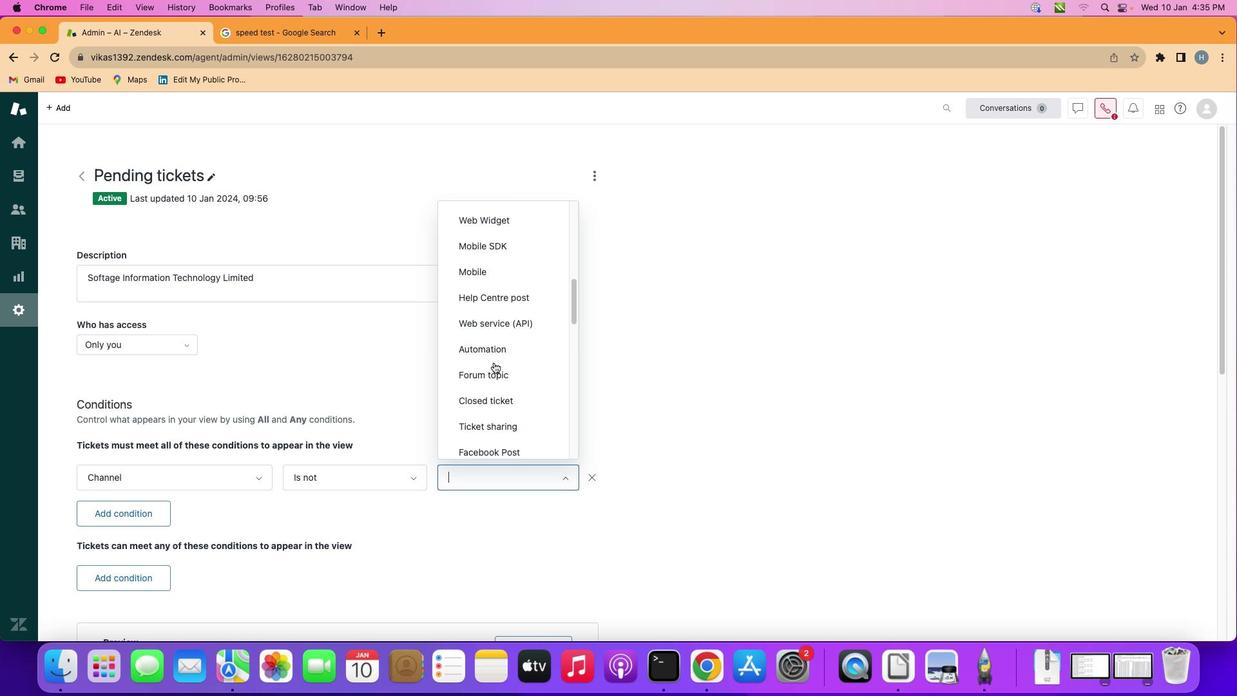 
Action: Mouse scrolled (503, 371) with delta (9, 9)
Screenshot: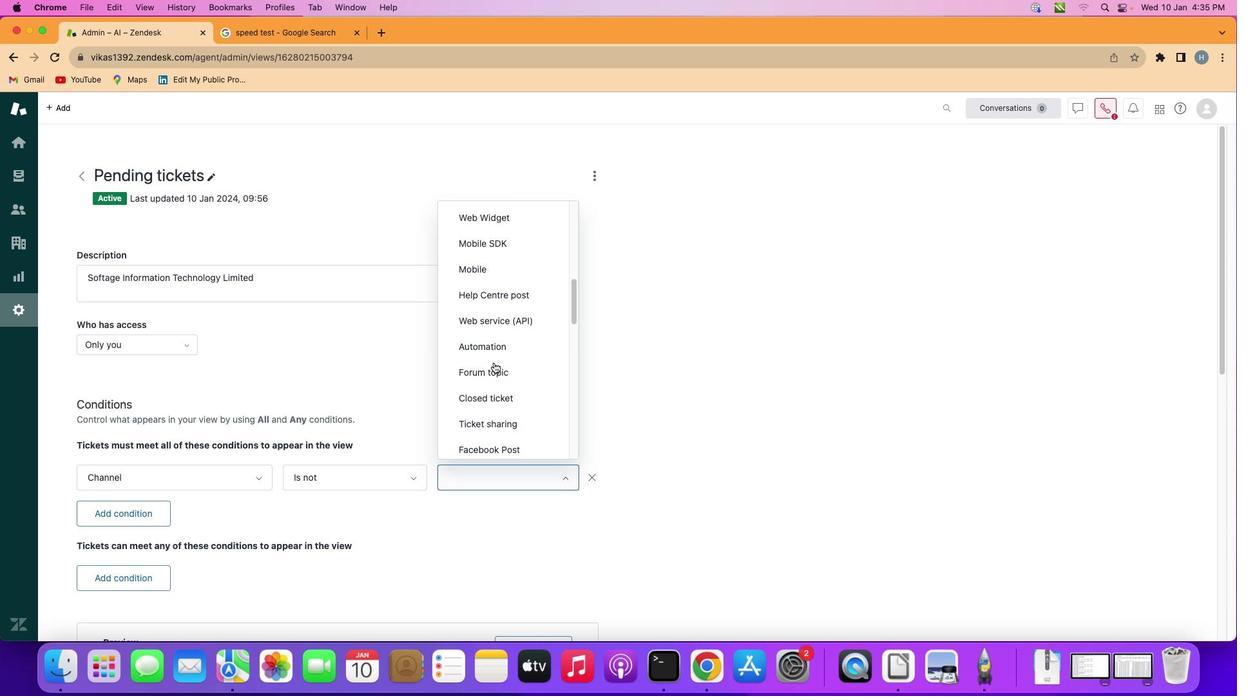 
Action: Mouse scrolled (503, 371) with delta (9, 9)
Screenshot: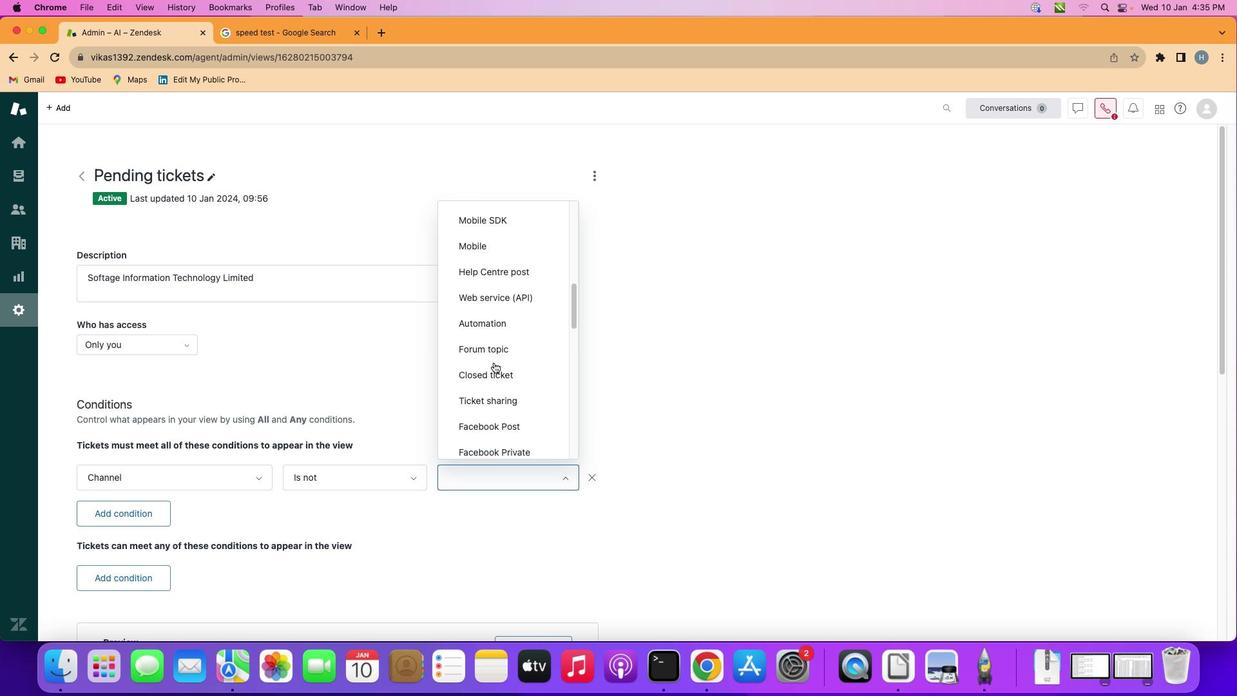 
Action: Mouse scrolled (503, 371) with delta (9, 9)
Screenshot: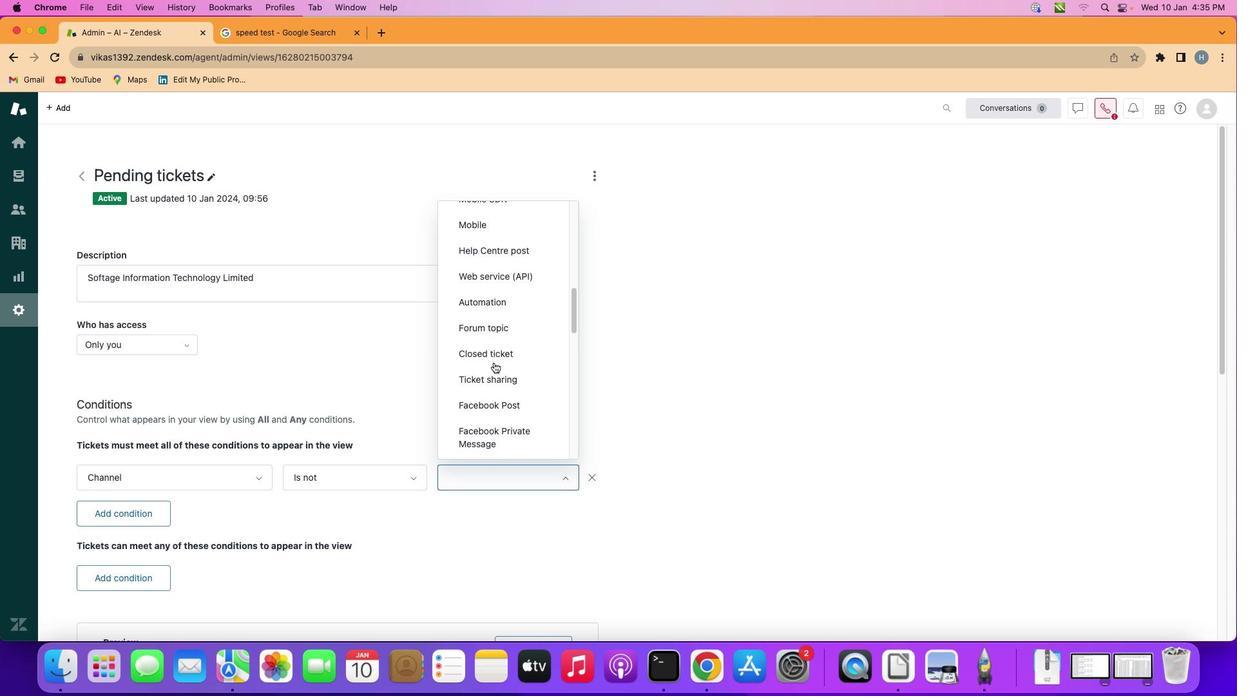 
Action: Mouse scrolled (503, 371) with delta (9, 9)
Screenshot: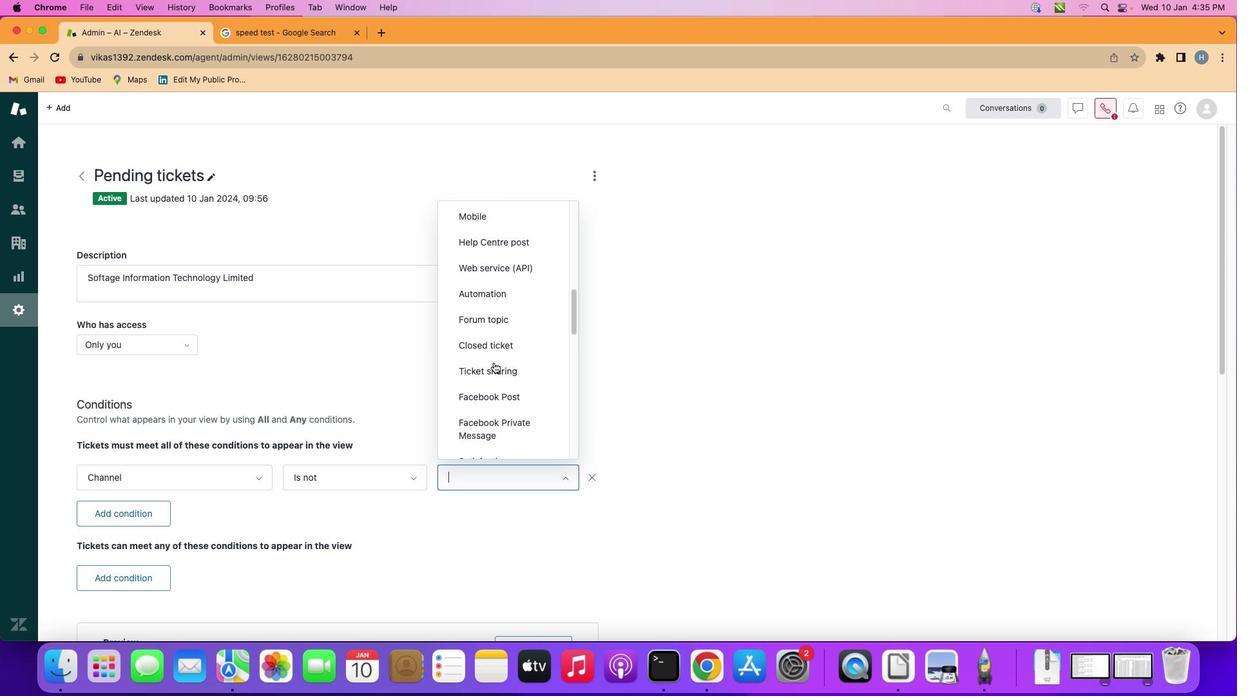 
Action: Mouse scrolled (503, 371) with delta (9, 9)
Screenshot: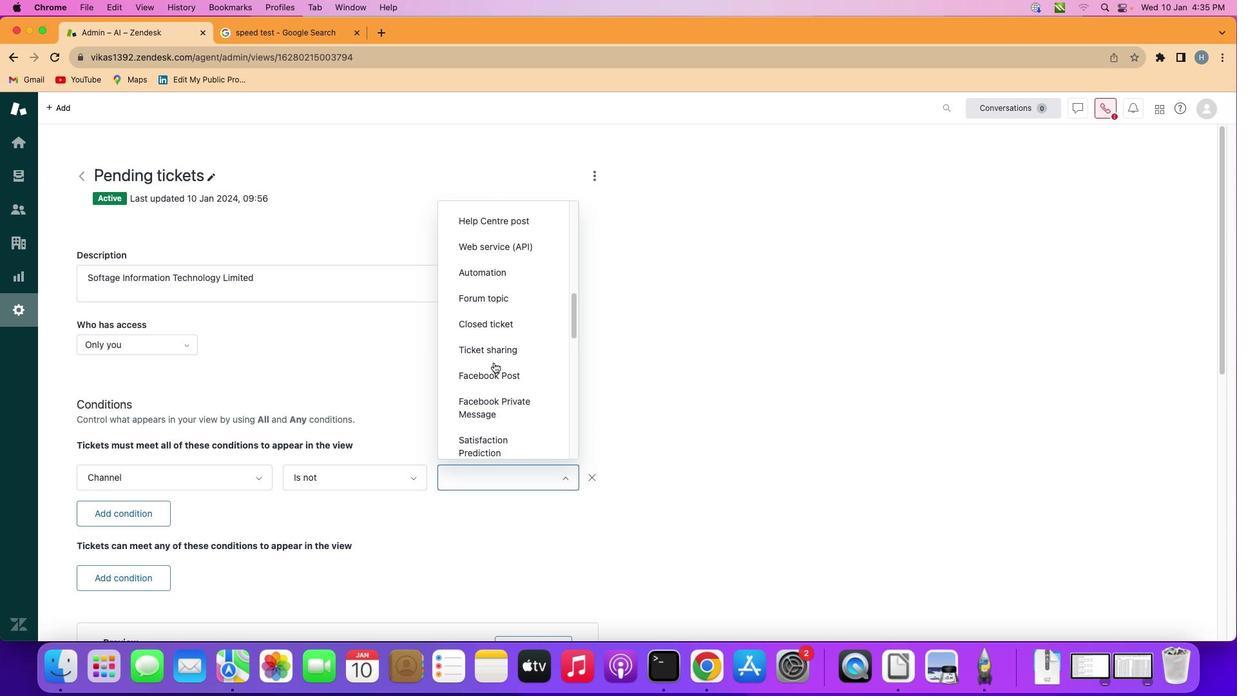 
Action: Mouse scrolled (503, 371) with delta (9, 9)
Screenshot: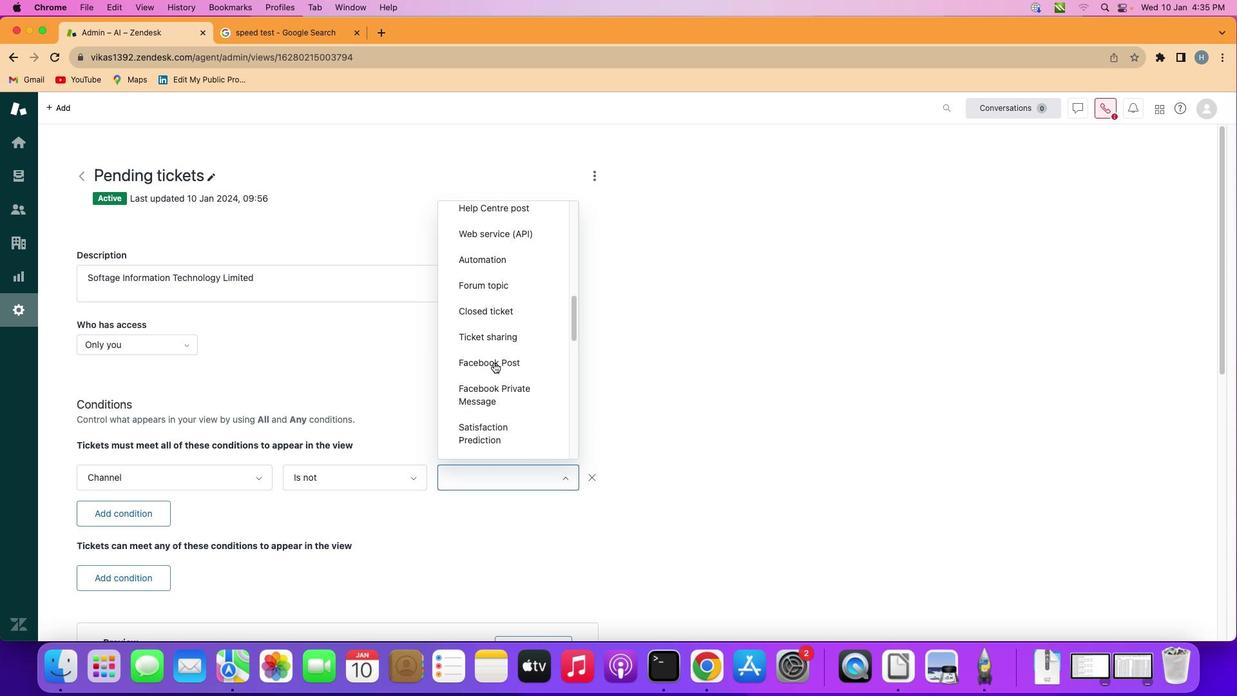 
Action: Mouse scrolled (503, 371) with delta (9, 9)
Screenshot: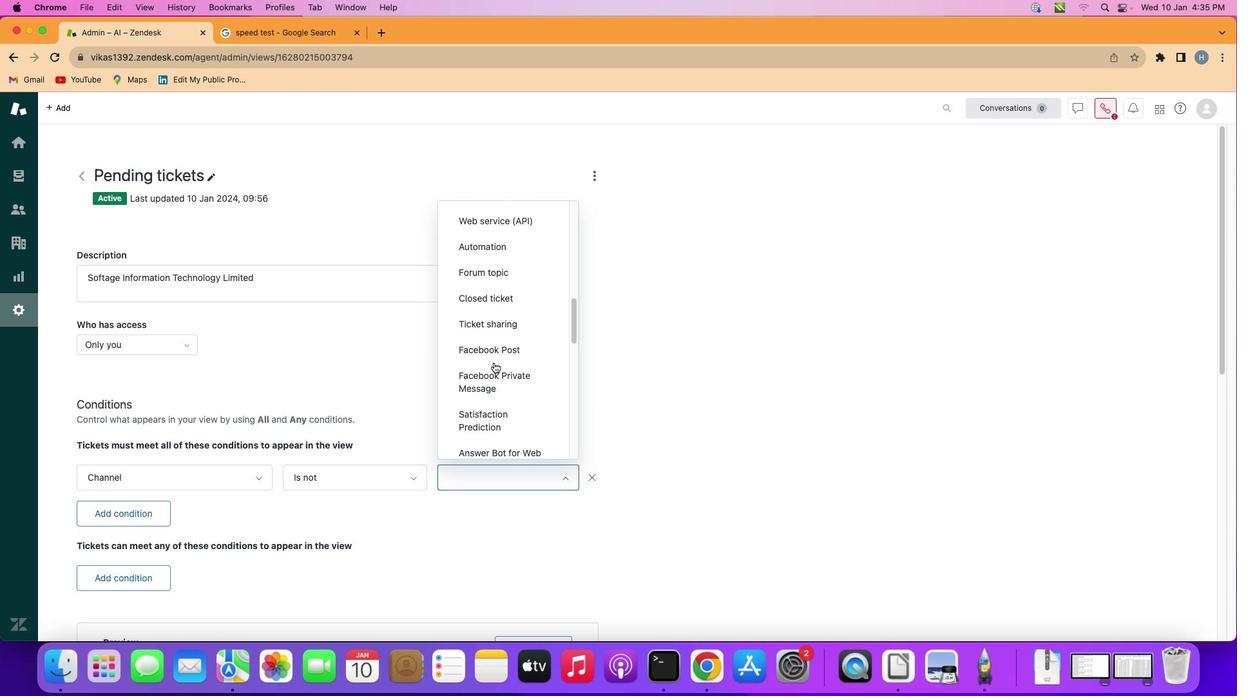 
Action: Mouse scrolled (503, 371) with delta (9, 9)
Screenshot: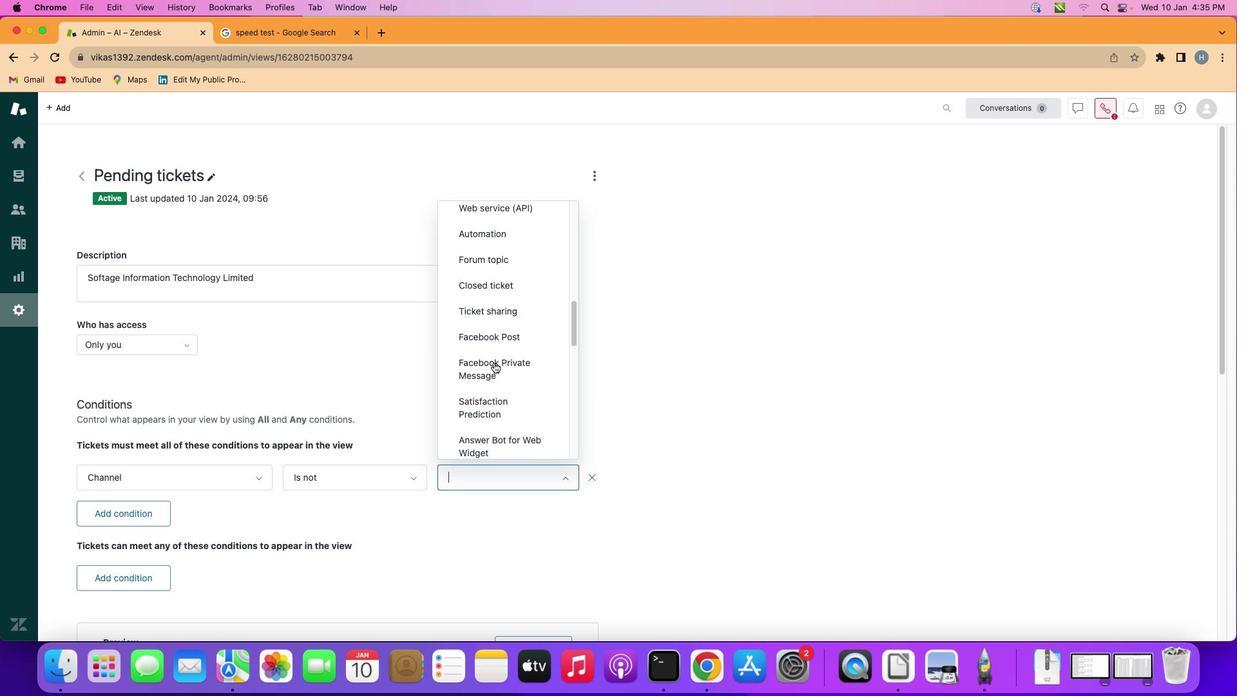 
Action: Mouse scrolled (503, 371) with delta (9, 9)
Screenshot: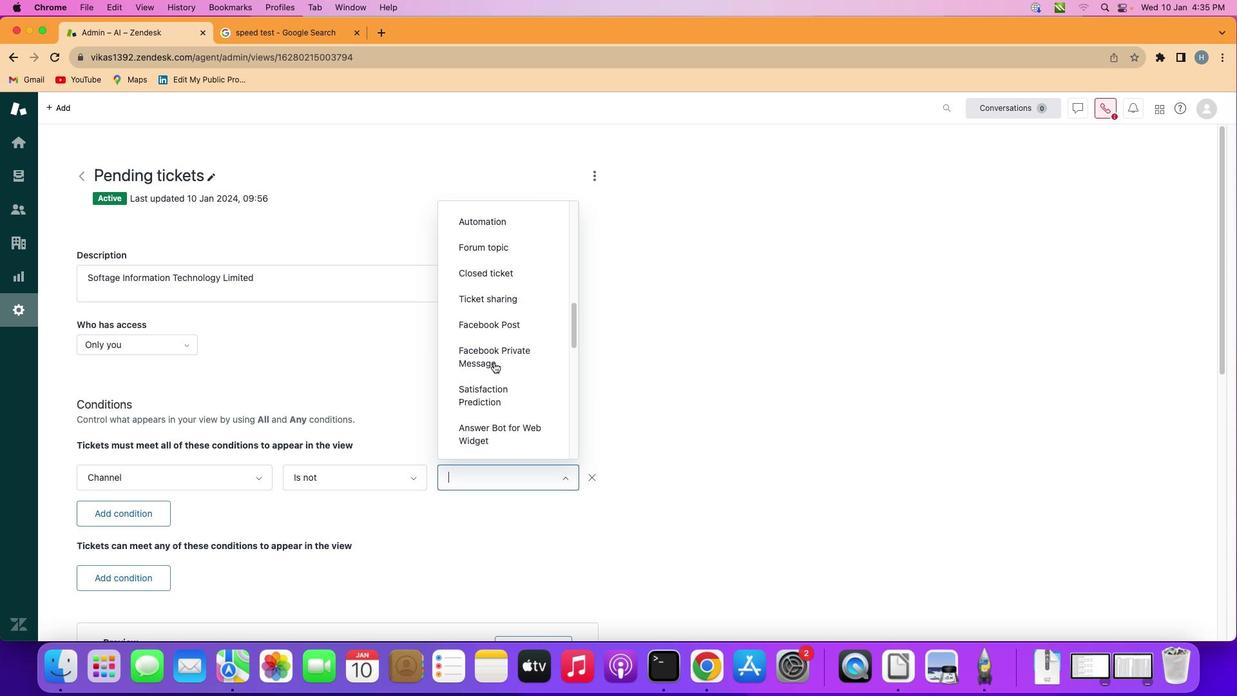 
Action: Mouse scrolled (503, 371) with delta (9, 9)
Screenshot: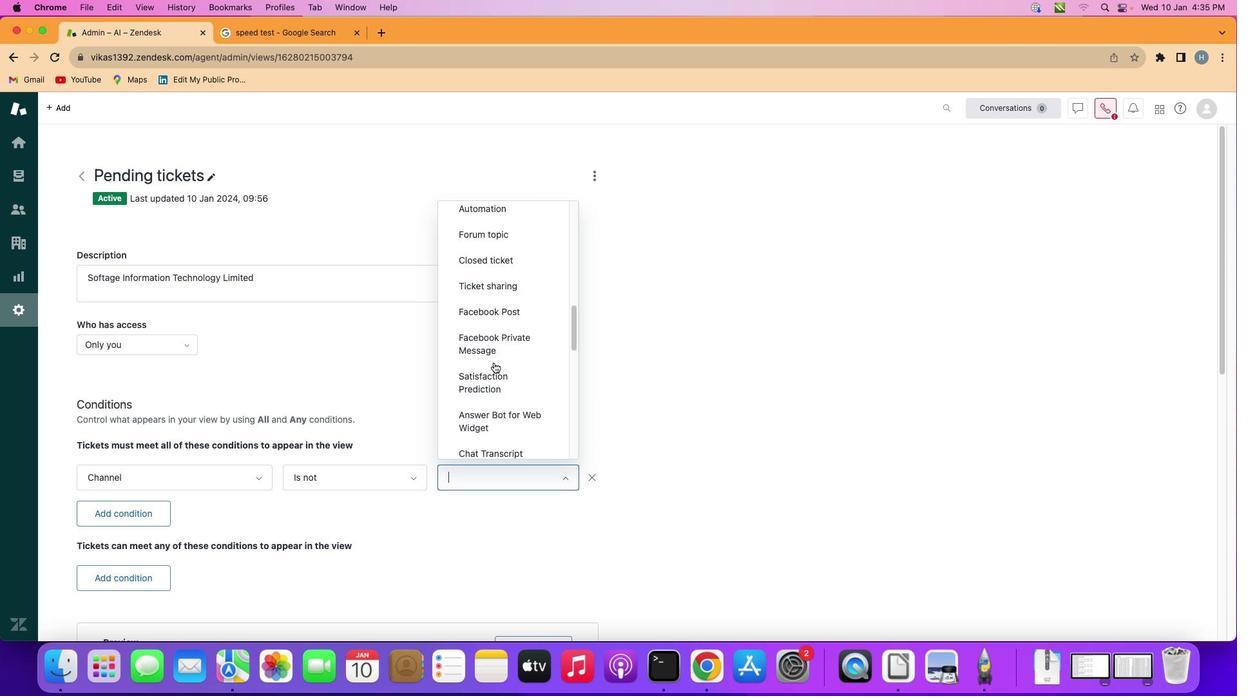 
Action: Mouse moved to (507, 389)
Screenshot: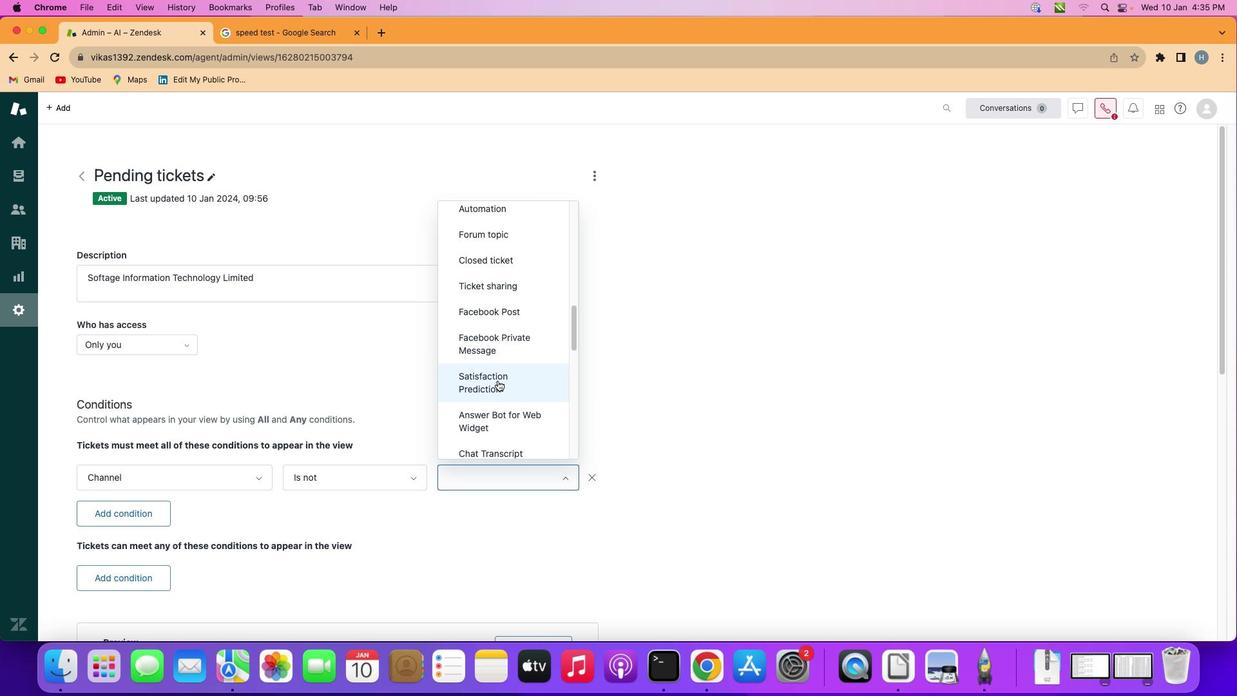 
Action: Mouse pressed left at (507, 389)
Screenshot: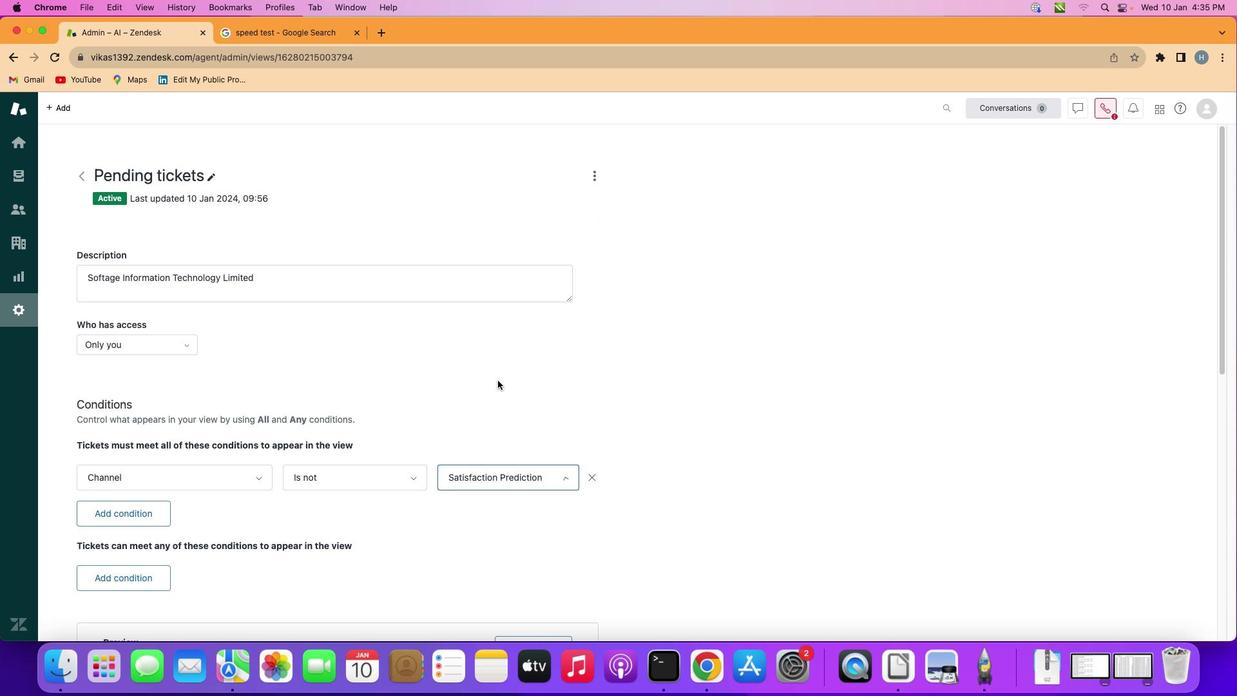 
Action: Mouse moved to (507, 389)
Screenshot: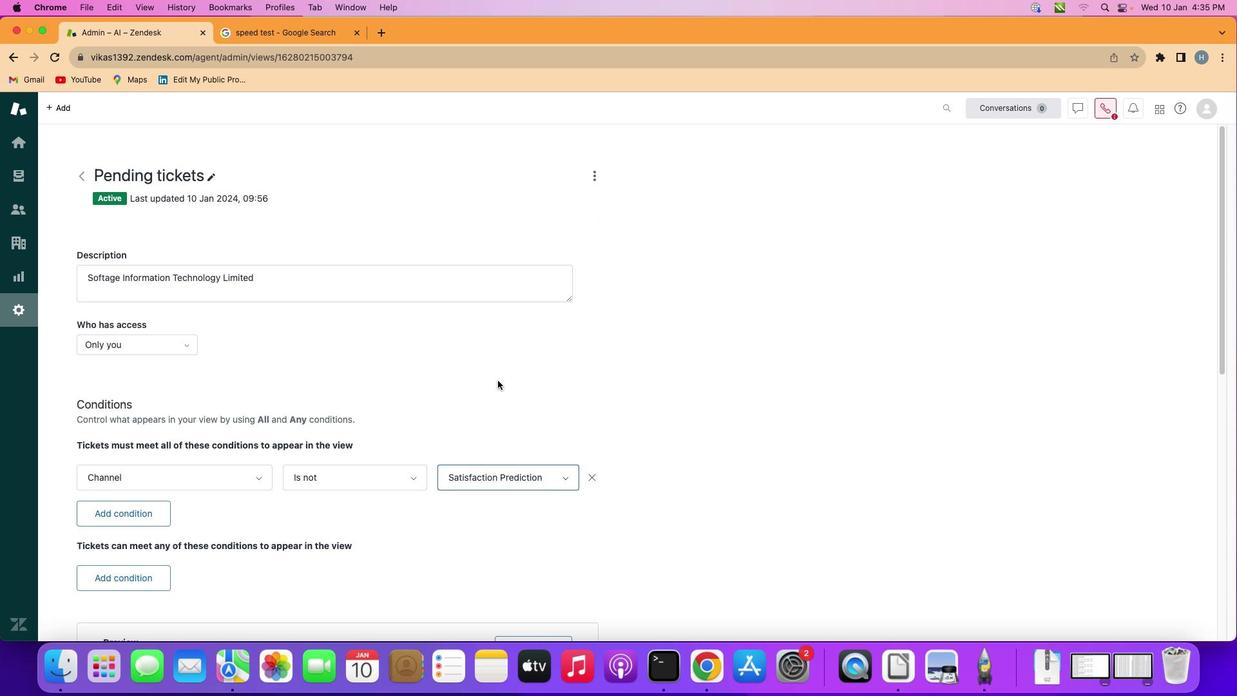 
